 Task: Send an email with the signature Kendall Wright with the subject Feedback on a marketing campaign and the message I would appreciate it if you could provide me with an update on the status of the project. from softage.9@softage.net to softage.8@softage.net and move the email from Sent Items to the folder Research and development
Action: Mouse moved to (902, 66)
Screenshot: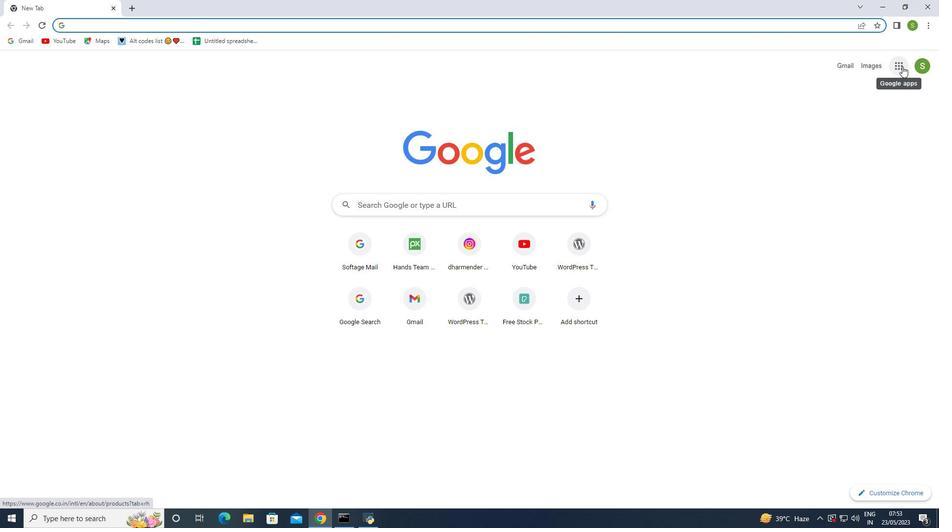
Action: Mouse pressed left at (902, 66)
Screenshot: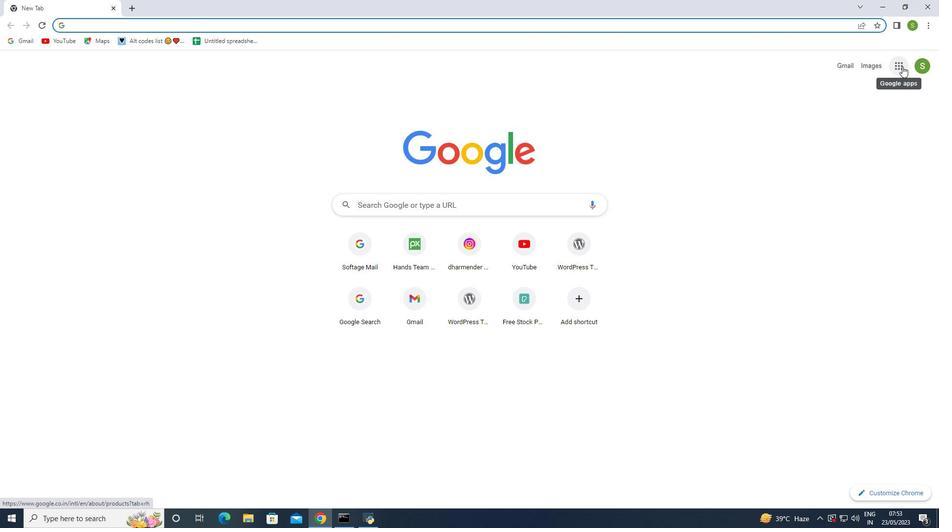 
Action: Mouse moved to (865, 110)
Screenshot: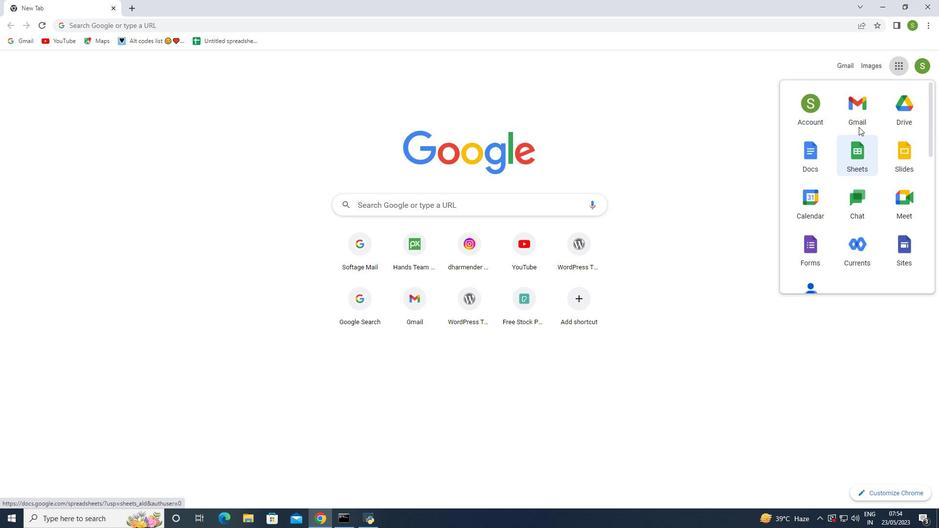 
Action: Mouse pressed left at (865, 110)
Screenshot: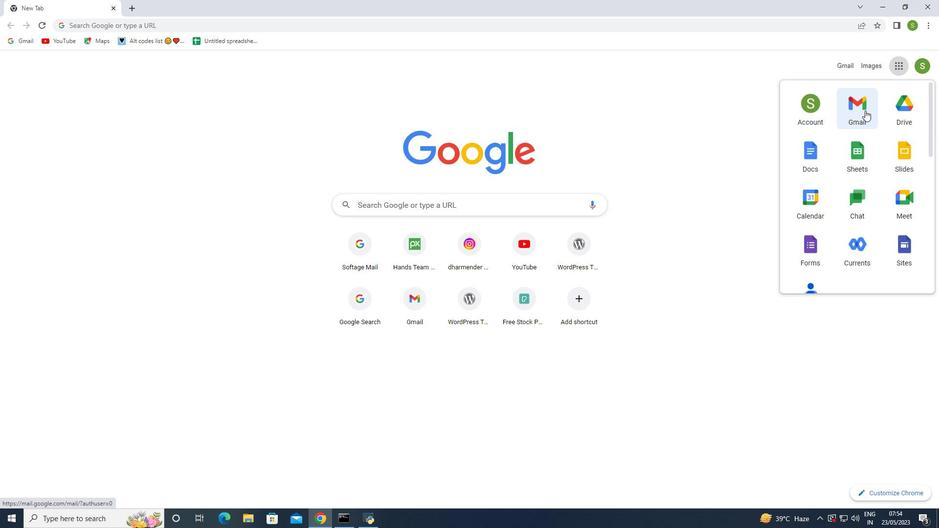 
Action: Mouse moved to (828, 71)
Screenshot: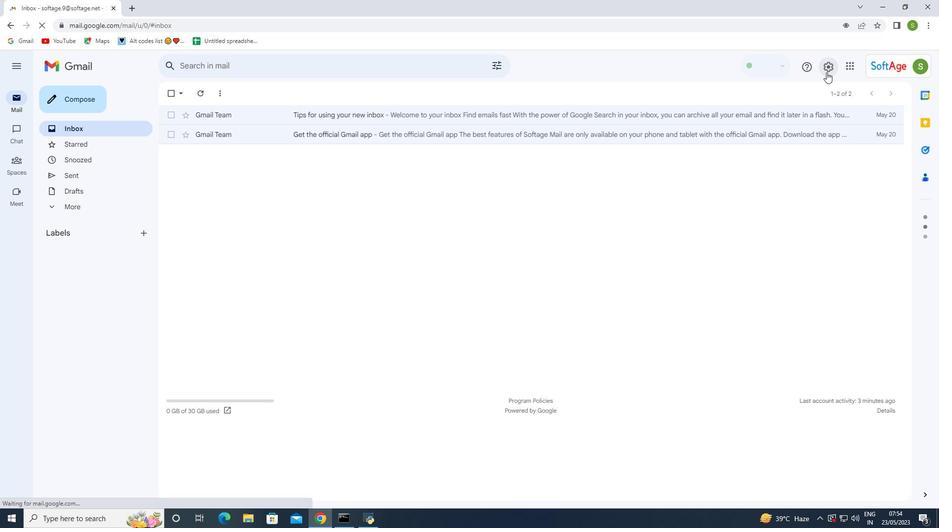 
Action: Mouse pressed left at (828, 71)
Screenshot: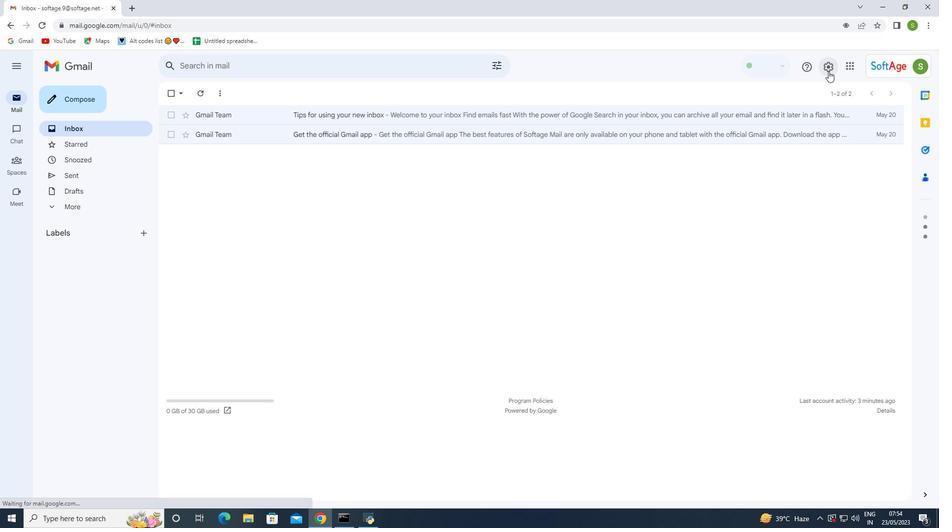 
Action: Mouse moved to (809, 117)
Screenshot: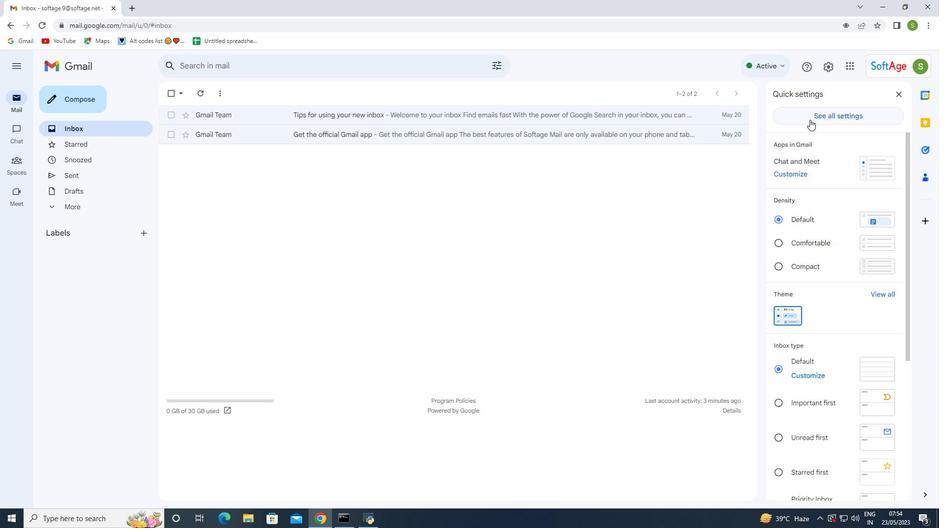 
Action: Mouse pressed left at (809, 117)
Screenshot: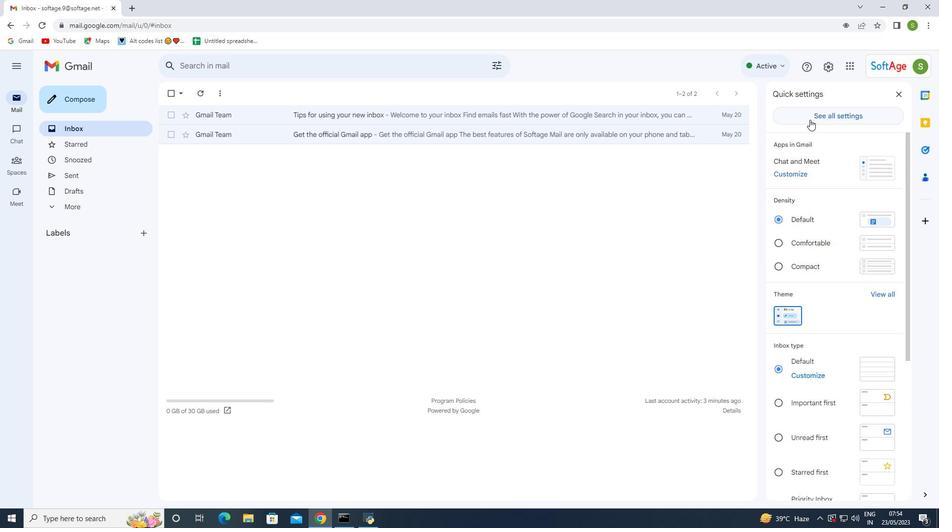 
Action: Mouse moved to (519, 264)
Screenshot: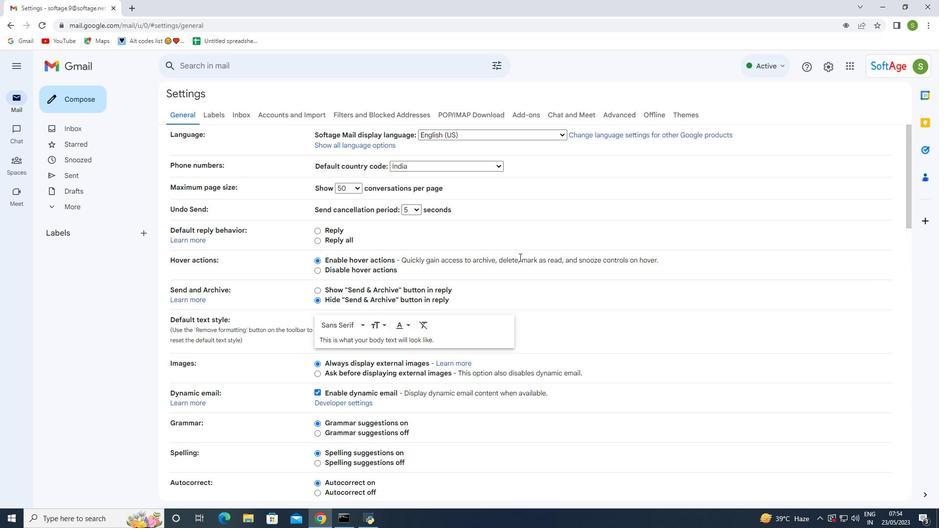 
Action: Mouse scrolled (519, 263) with delta (0, 0)
Screenshot: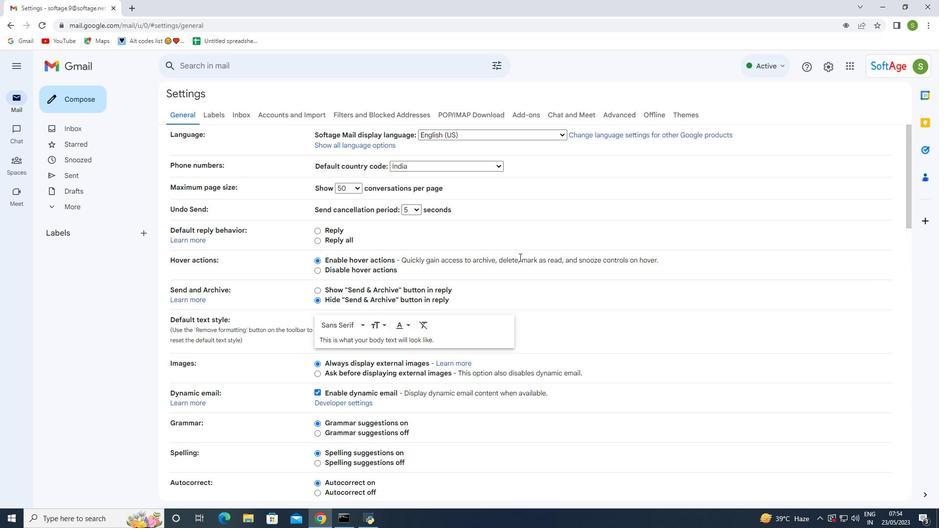 
Action: Mouse moved to (519, 270)
Screenshot: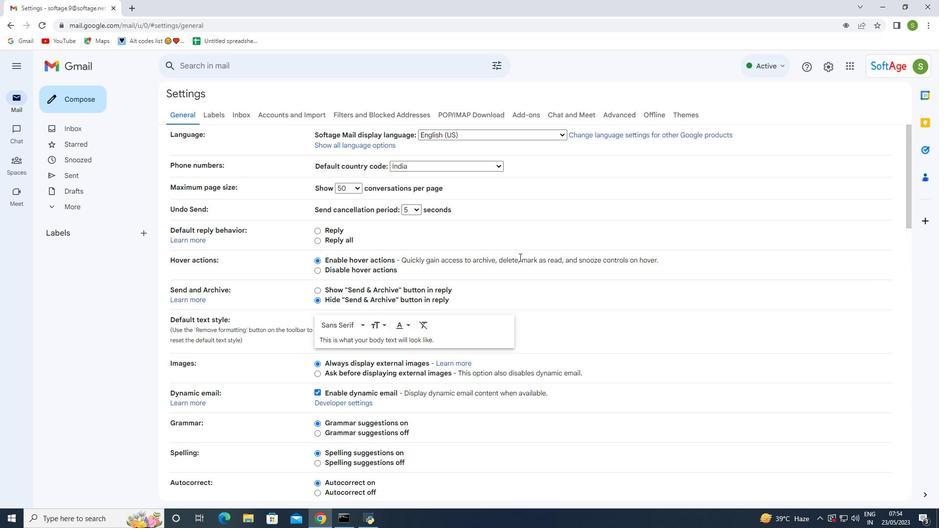 
Action: Mouse scrolled (519, 269) with delta (0, 0)
Screenshot: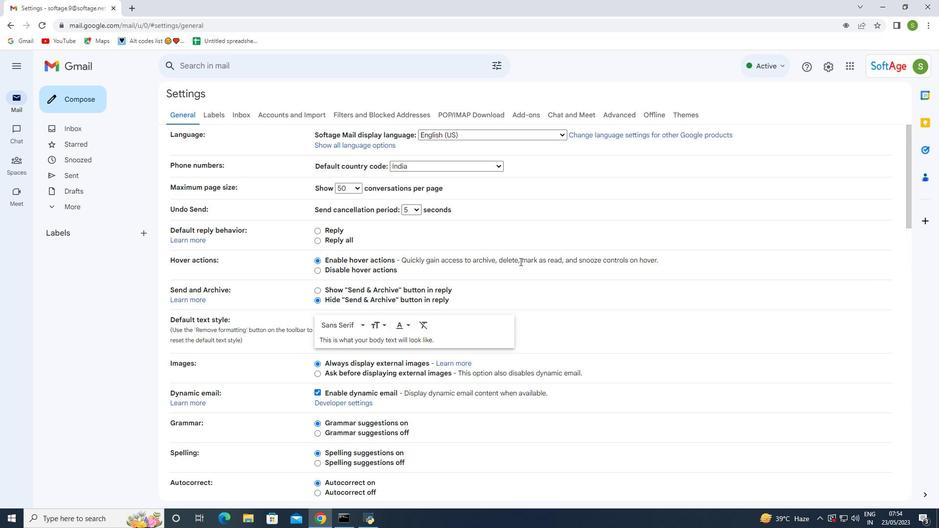 
Action: Mouse moved to (518, 274)
Screenshot: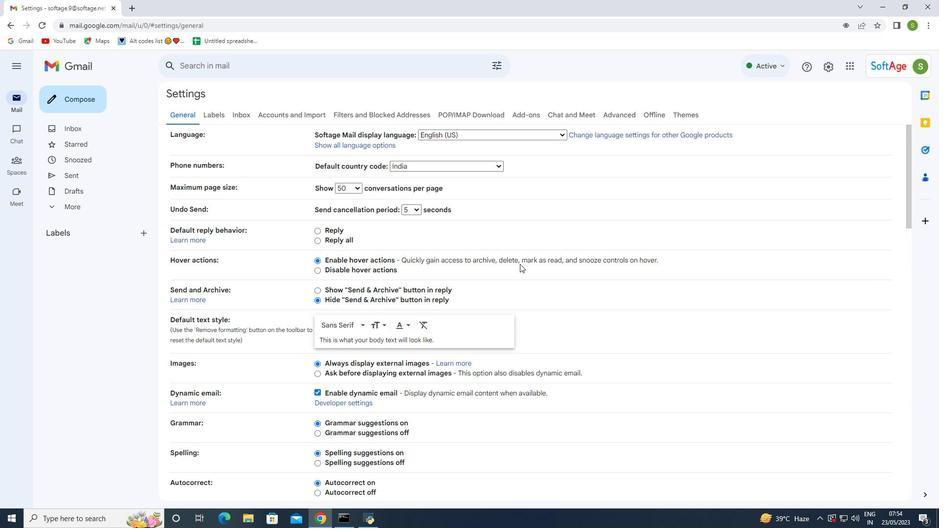 
Action: Mouse scrolled (518, 274) with delta (0, 0)
Screenshot: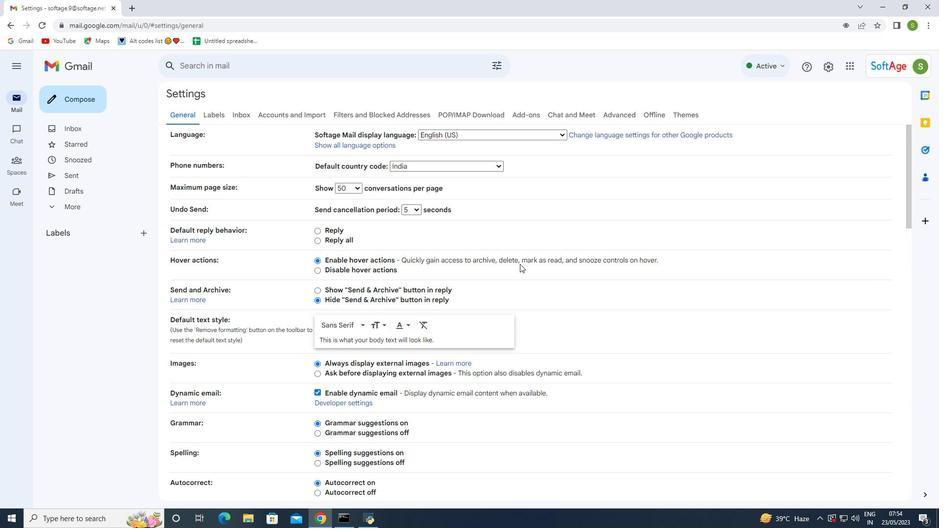 
Action: Mouse moved to (516, 278)
Screenshot: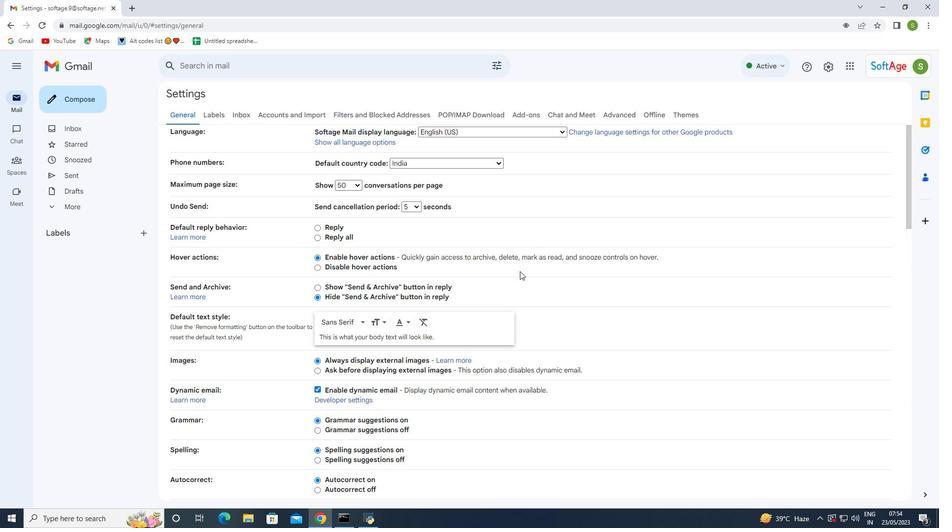 
Action: Mouse scrolled (516, 277) with delta (0, 0)
Screenshot: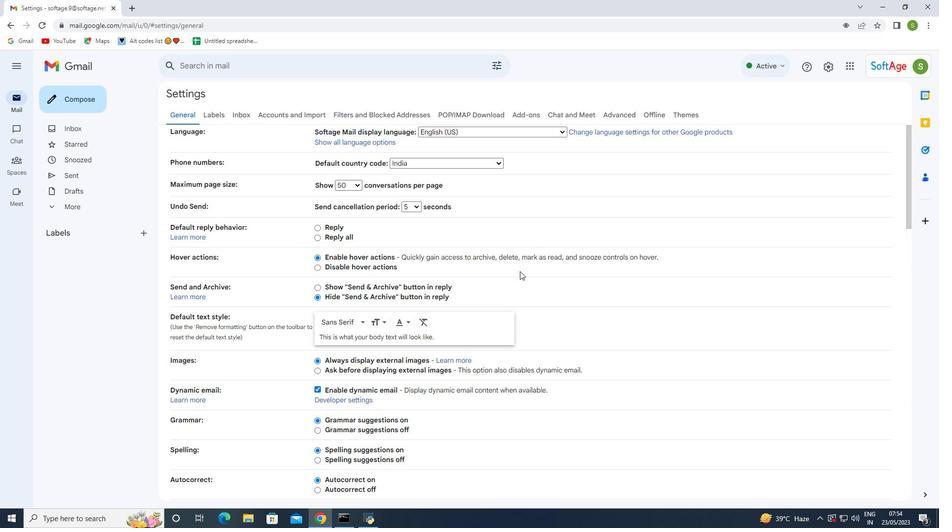 
Action: Mouse moved to (511, 287)
Screenshot: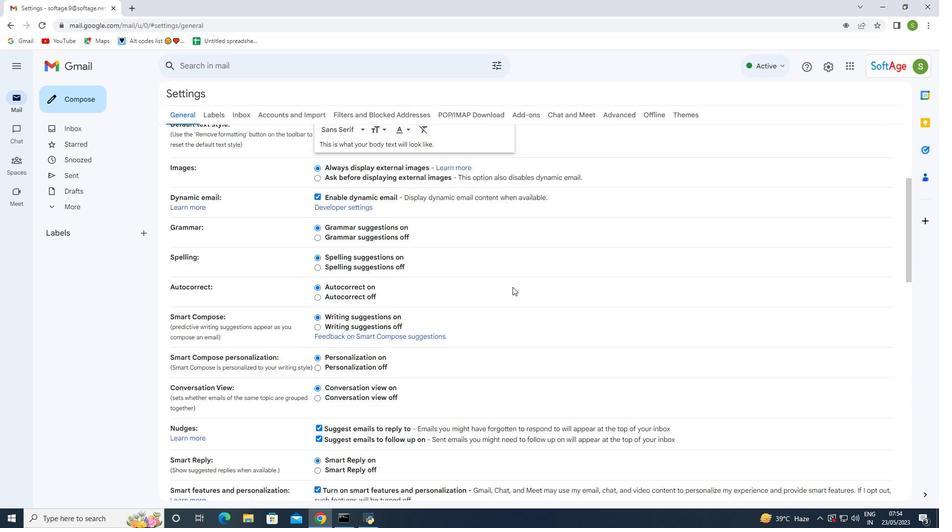 
Action: Mouse scrolled (511, 286) with delta (0, 0)
Screenshot: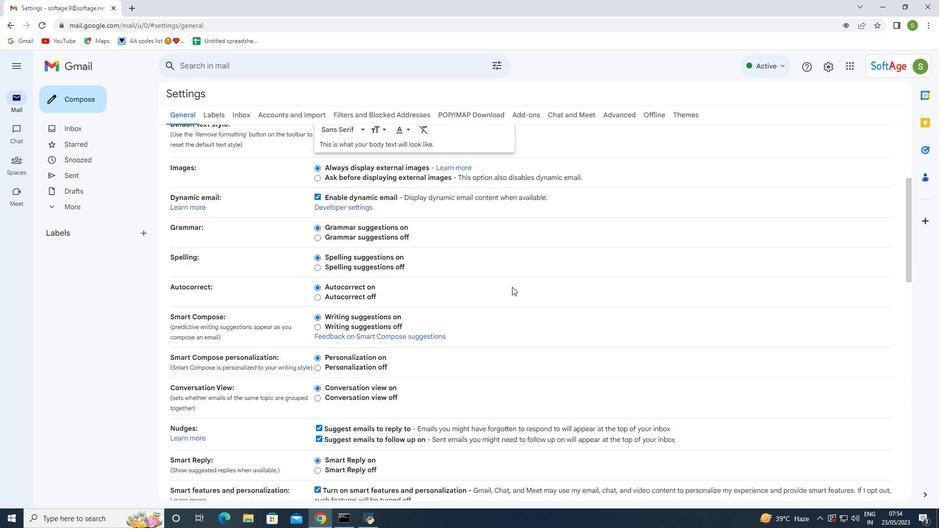 
Action: Mouse moved to (511, 287)
Screenshot: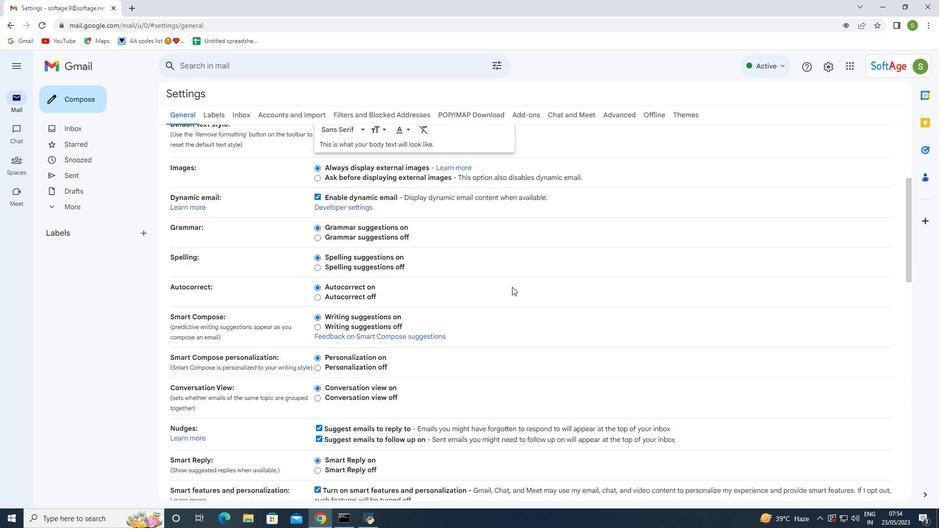 
Action: Mouse scrolled (511, 286) with delta (0, 0)
Screenshot: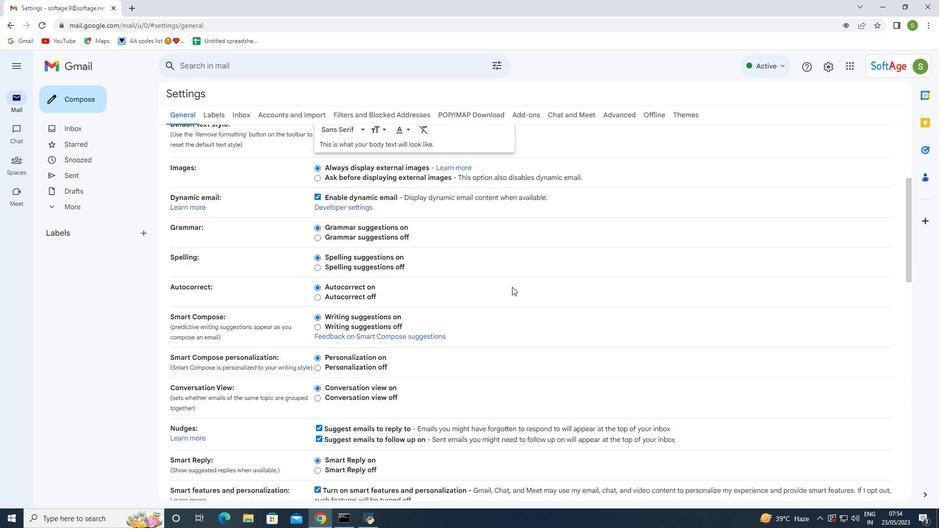 
Action: Mouse moved to (511, 287)
Screenshot: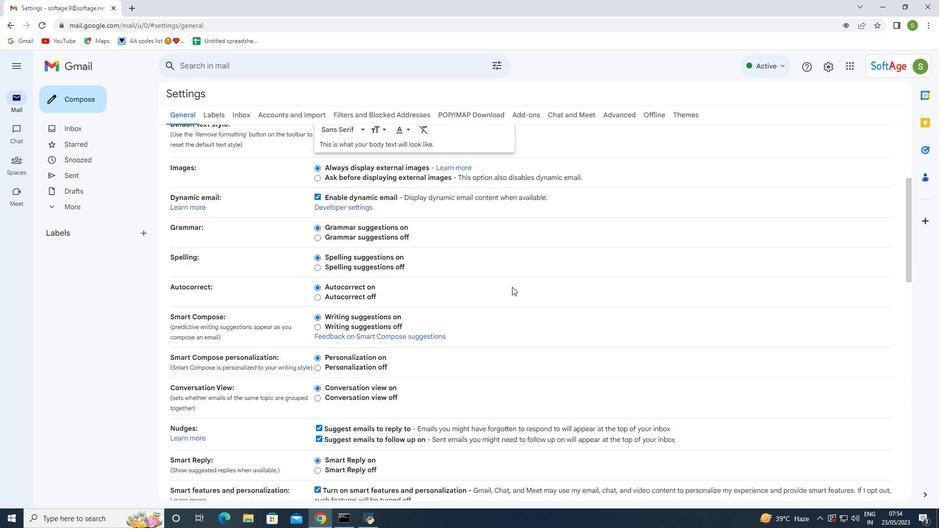 
Action: Mouse scrolled (511, 286) with delta (0, 0)
Screenshot: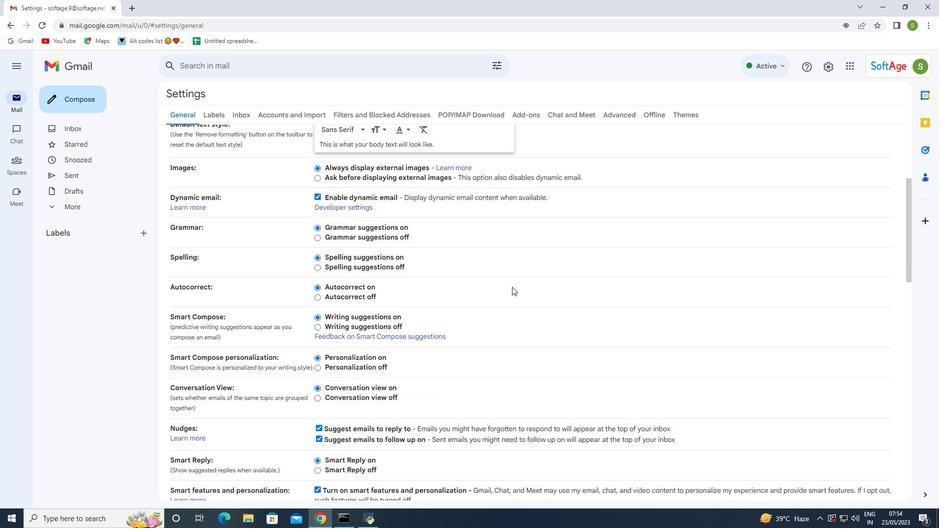 
Action: Mouse moved to (509, 288)
Screenshot: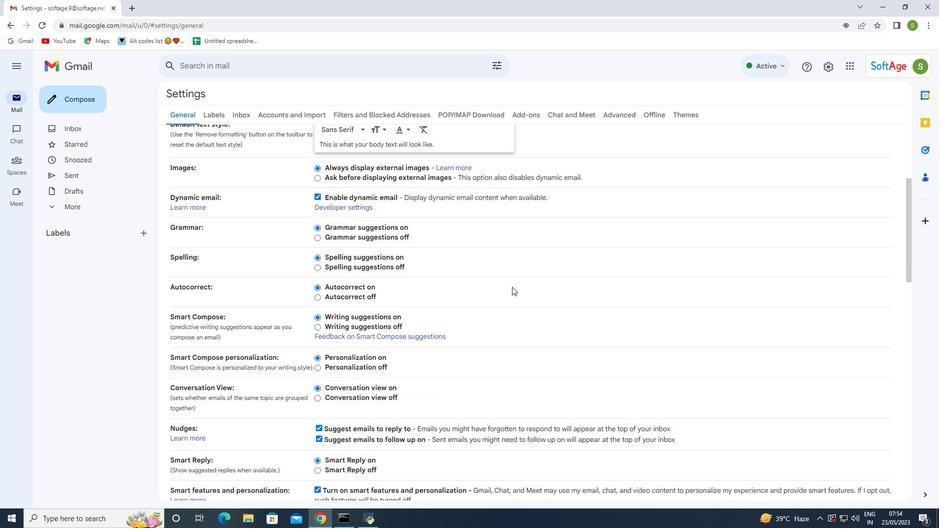 
Action: Mouse scrolled (509, 287) with delta (0, 0)
Screenshot: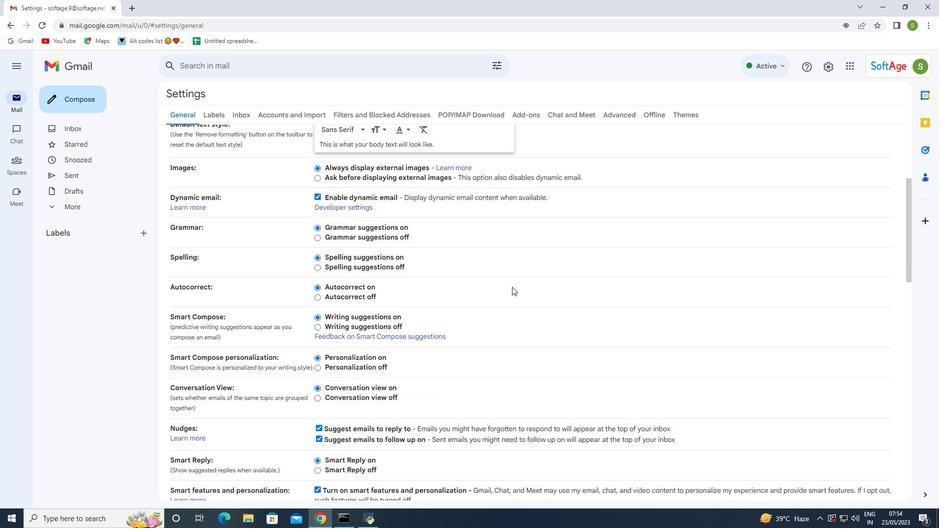 
Action: Mouse moved to (499, 290)
Screenshot: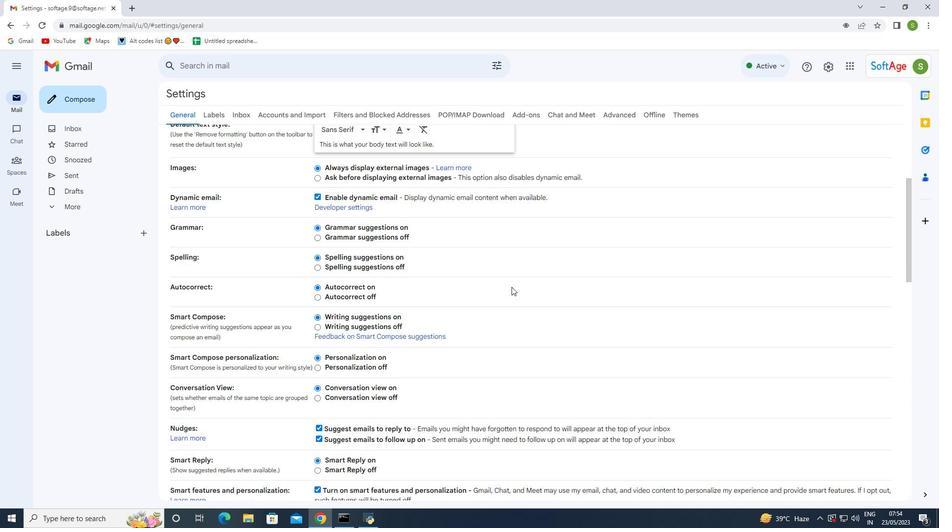 
Action: Mouse scrolled (499, 289) with delta (0, 0)
Screenshot: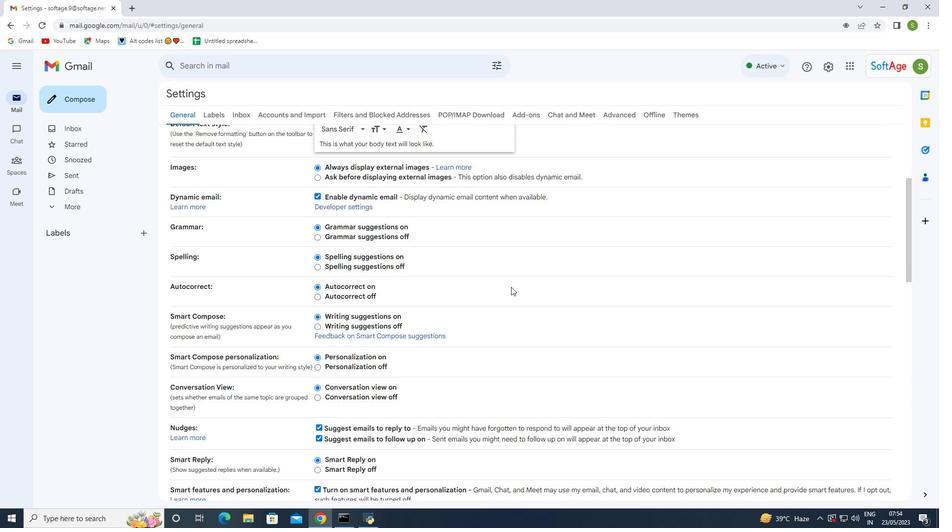 
Action: Mouse moved to (489, 290)
Screenshot: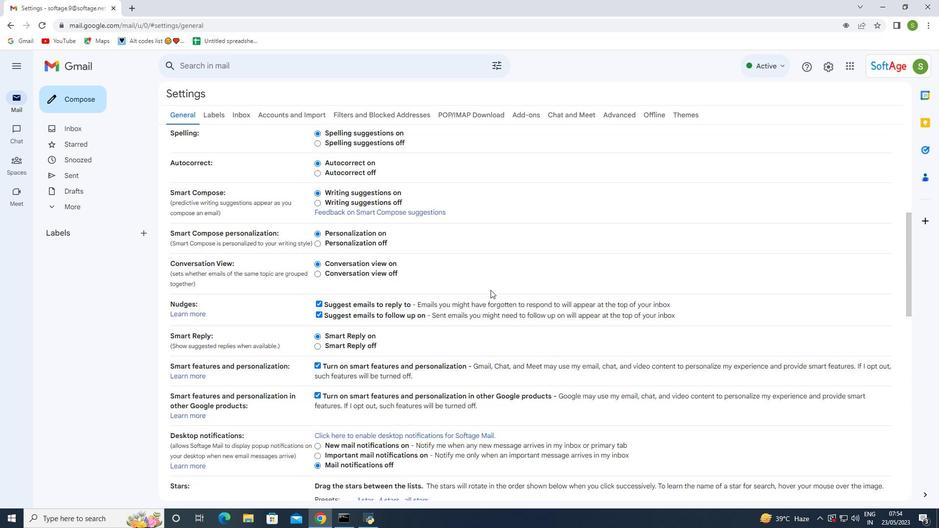 
Action: Mouse scrolled (489, 289) with delta (0, 0)
Screenshot: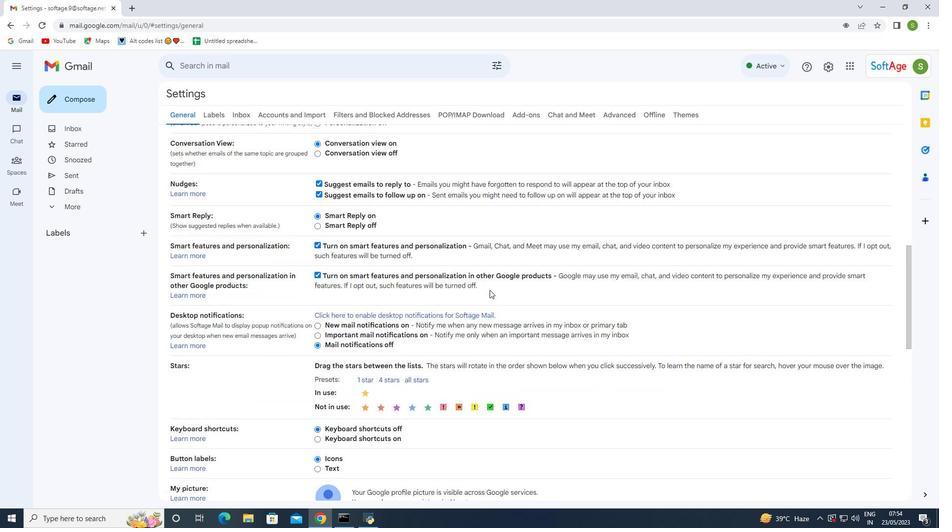 
Action: Mouse scrolled (489, 289) with delta (0, 0)
Screenshot: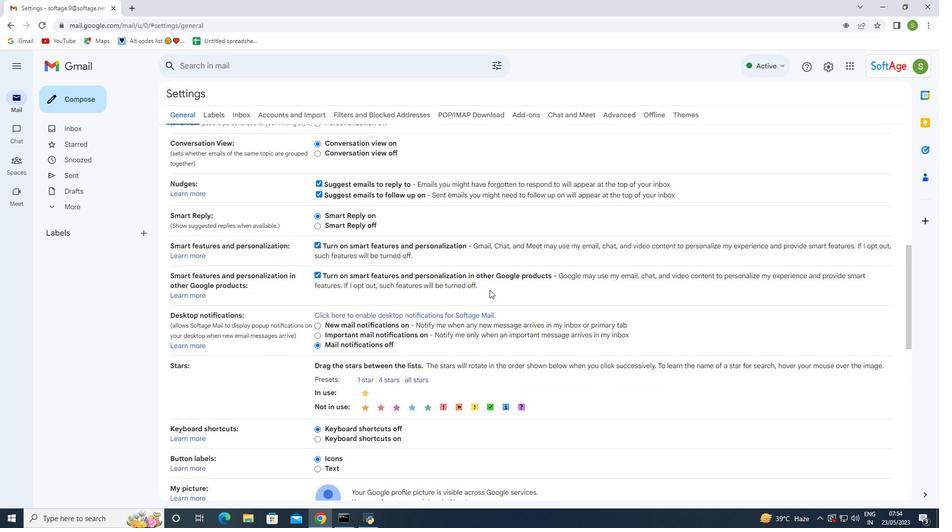 
Action: Mouse scrolled (489, 289) with delta (0, 0)
Screenshot: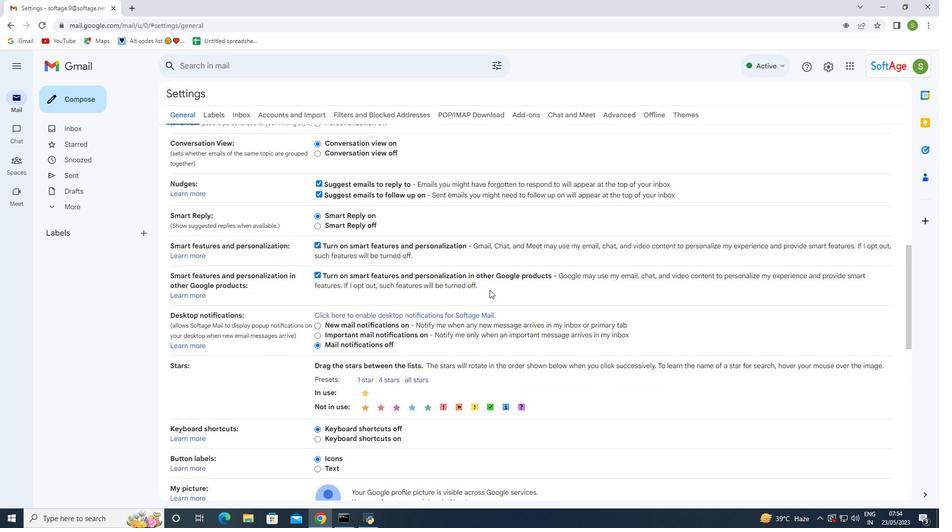 
Action: Mouse scrolled (489, 289) with delta (0, 0)
Screenshot: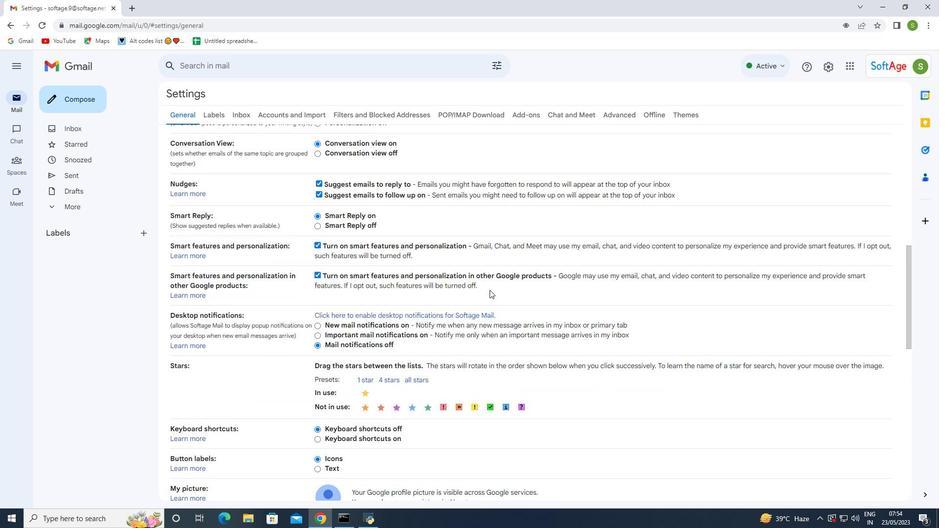 
Action: Mouse scrolled (489, 289) with delta (0, 0)
Screenshot: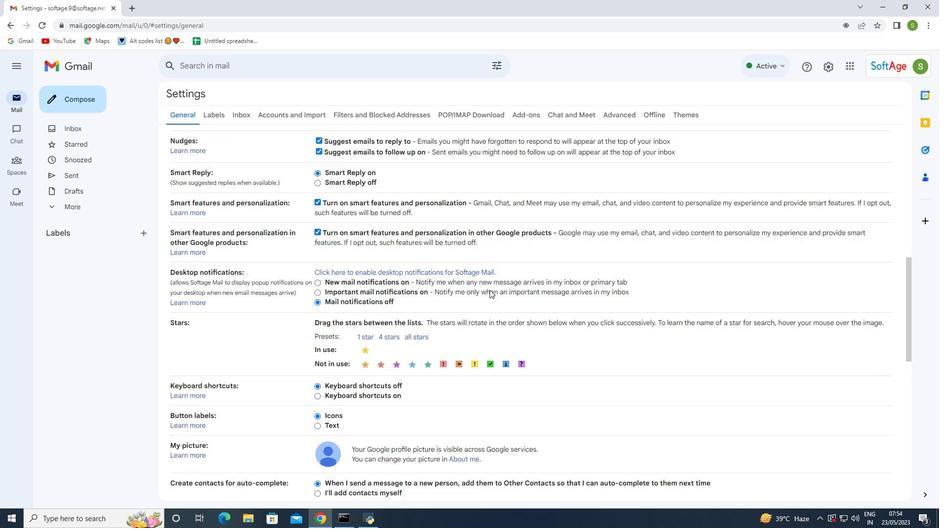 
Action: Mouse moved to (357, 403)
Screenshot: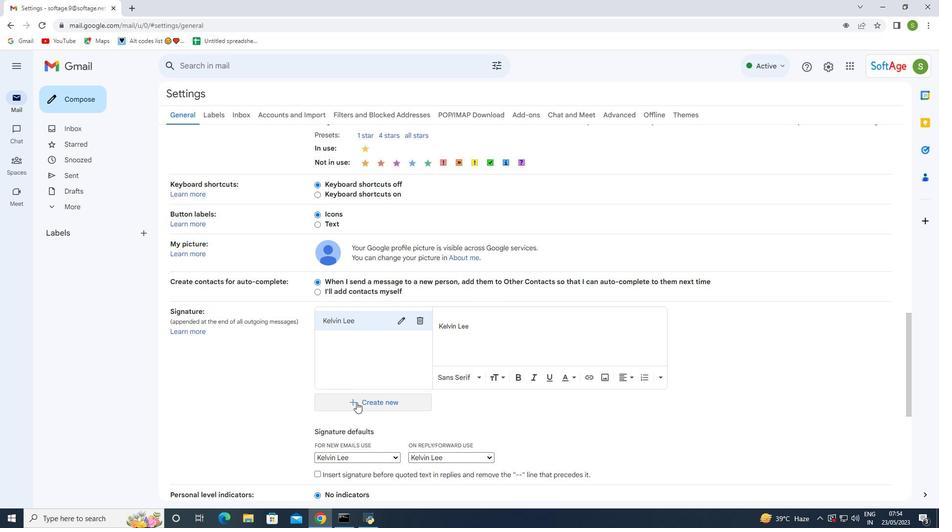 
Action: Mouse pressed left at (357, 403)
Screenshot: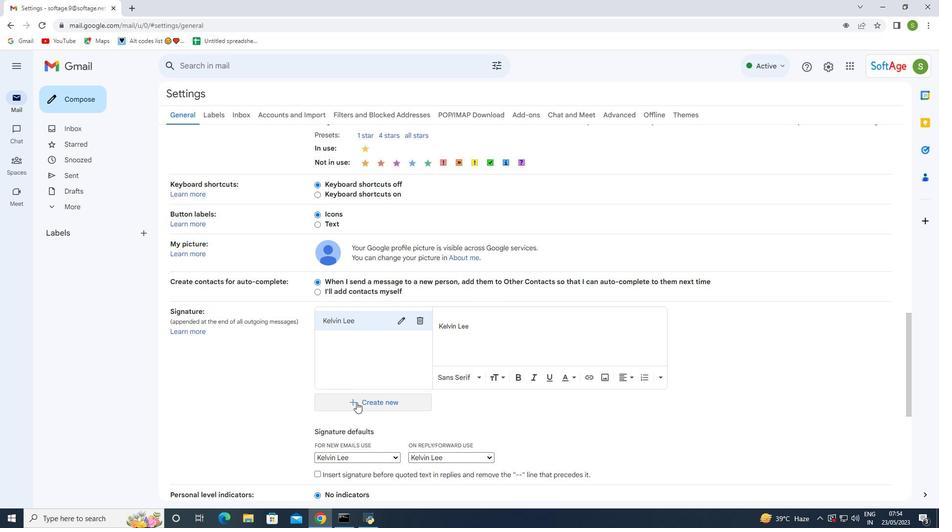 
Action: Mouse moved to (448, 272)
Screenshot: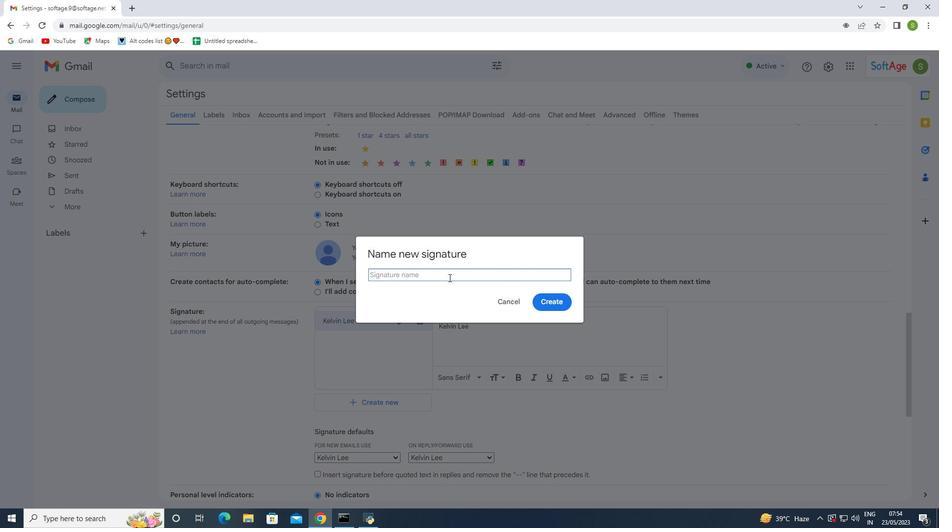 
Action: Mouse pressed left at (448, 272)
Screenshot: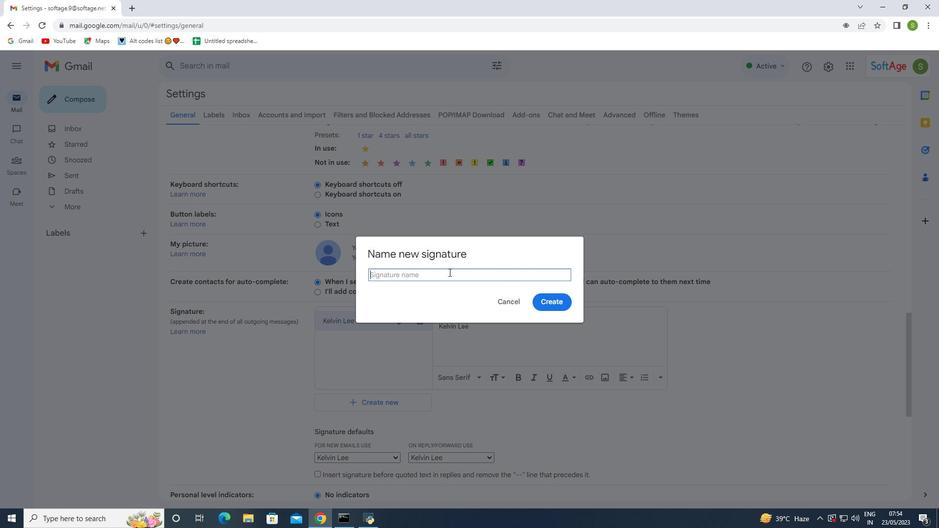 
Action: Key pressed <Key.shift><Key.shift>Kendall<Key.space><Key.shift>Wright
Screenshot: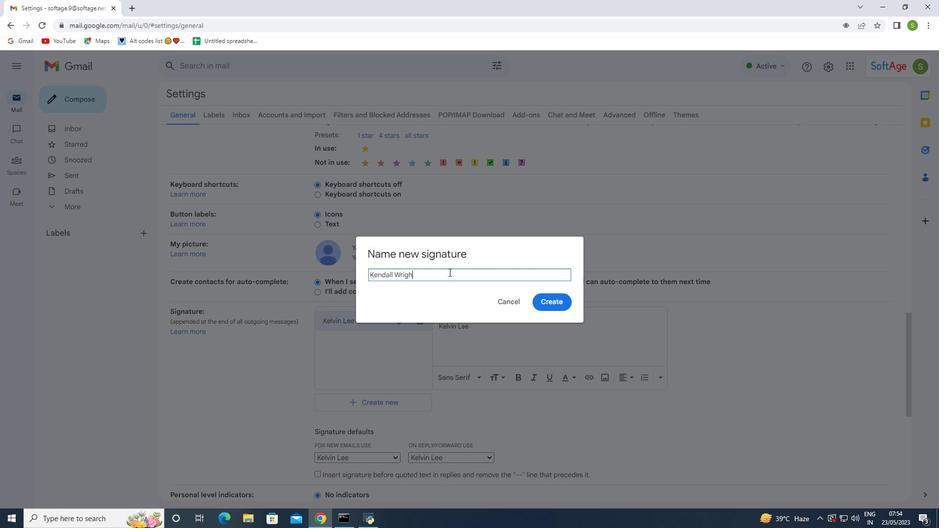 
Action: Mouse moved to (542, 299)
Screenshot: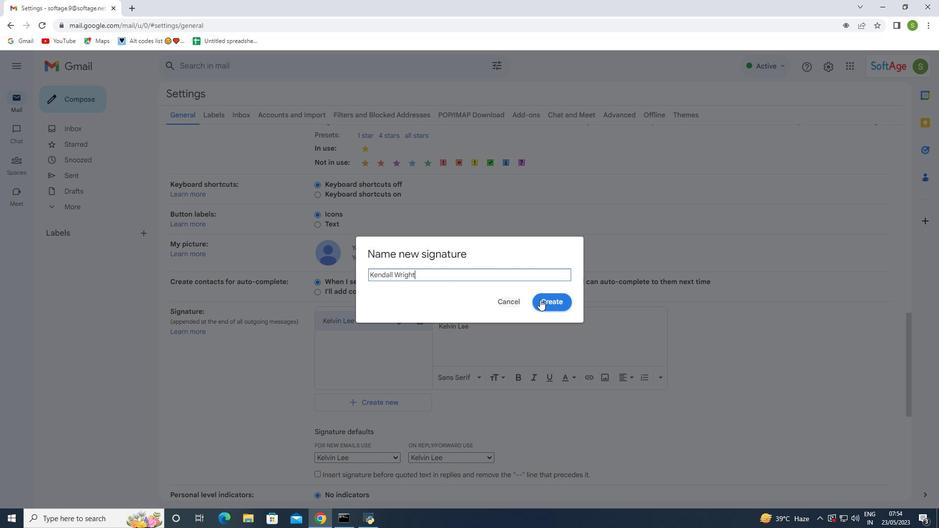 
Action: Mouse pressed left at (542, 299)
Screenshot: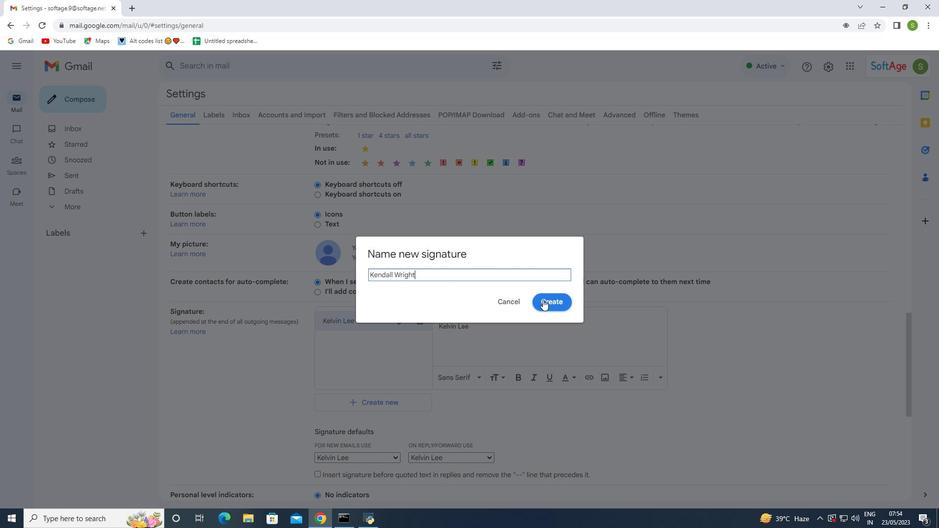 
Action: Mouse moved to (470, 320)
Screenshot: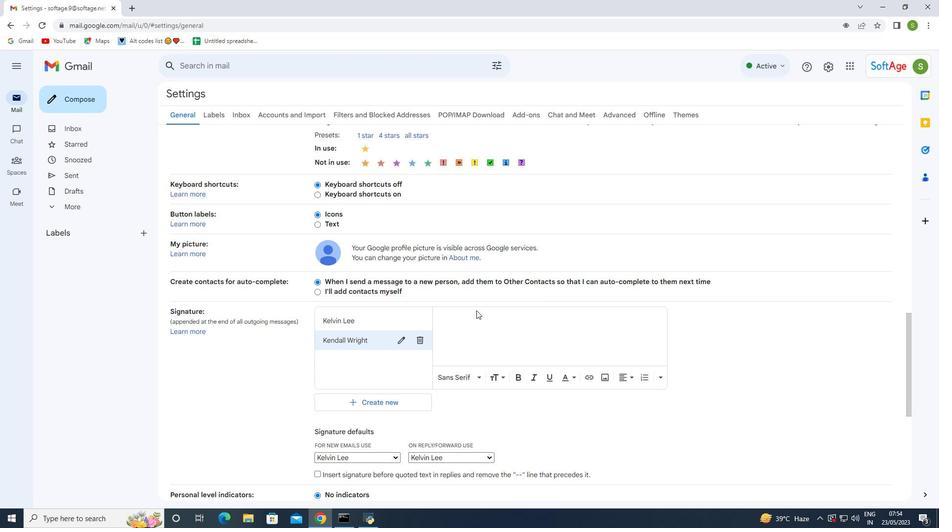 
Action: Mouse scrolled (470, 319) with delta (0, 0)
Screenshot: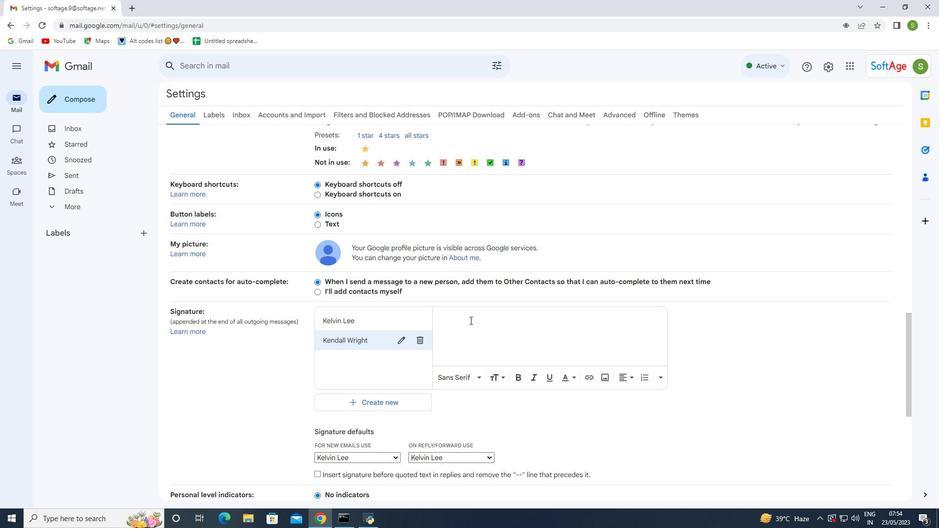 
Action: Mouse scrolled (470, 319) with delta (0, 0)
Screenshot: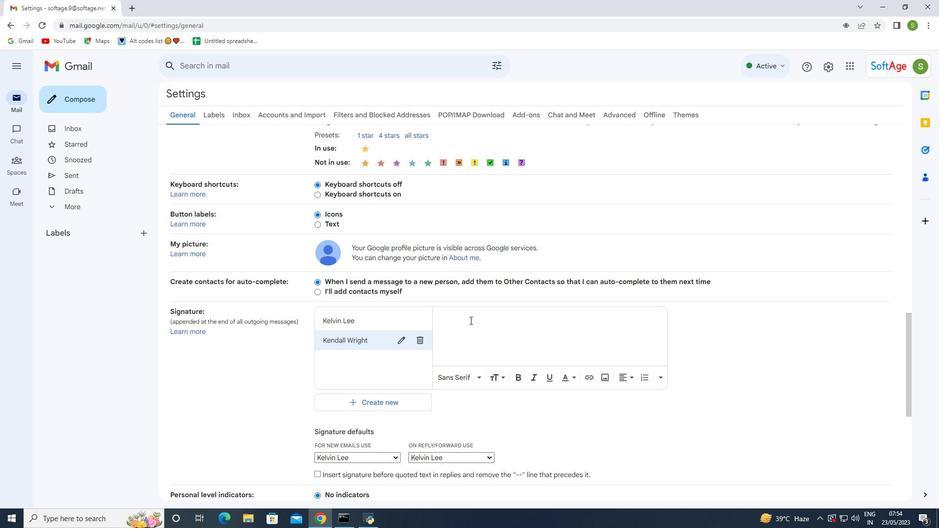 
Action: Mouse scrolled (470, 319) with delta (0, 0)
Screenshot: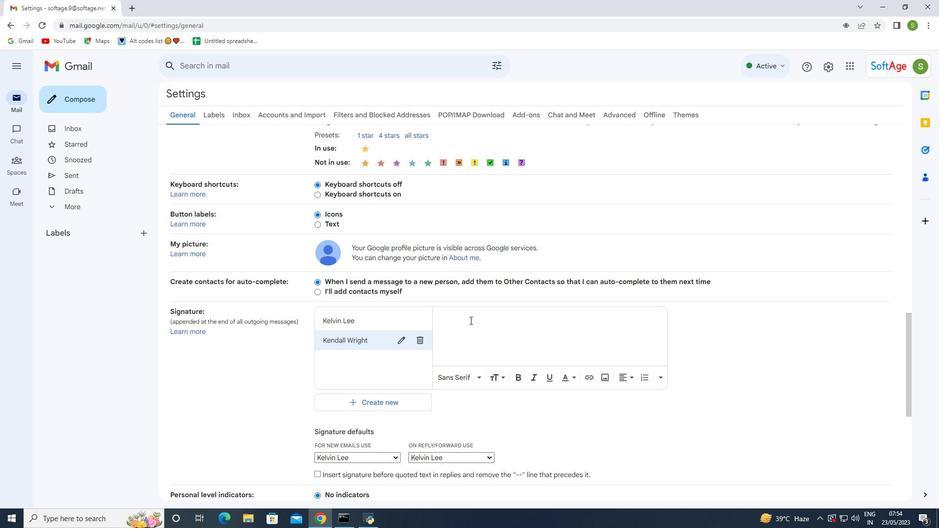 
Action: Mouse moved to (459, 184)
Screenshot: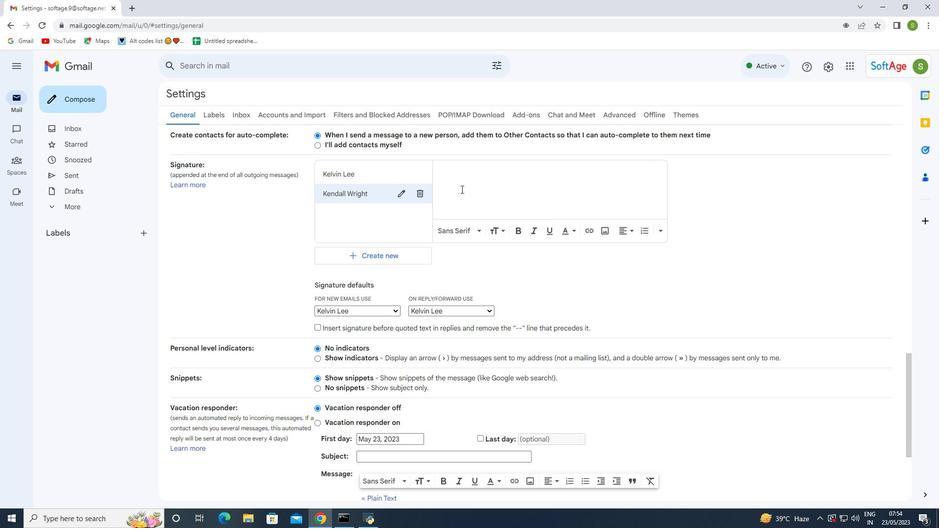 
Action: Mouse pressed left at (459, 184)
Screenshot: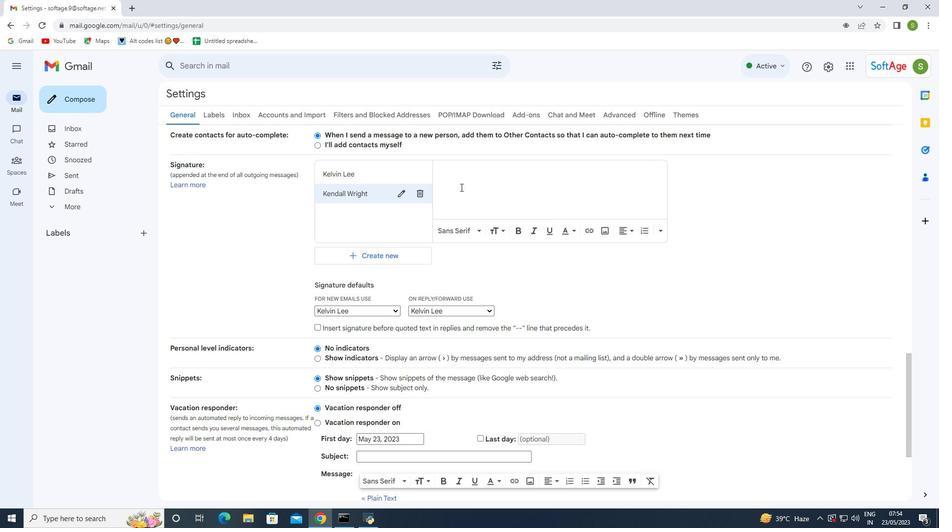 
Action: Key pressed <Key.enter><Key.shift>Kendall<Key.space><Key.shift>Wright
Screenshot: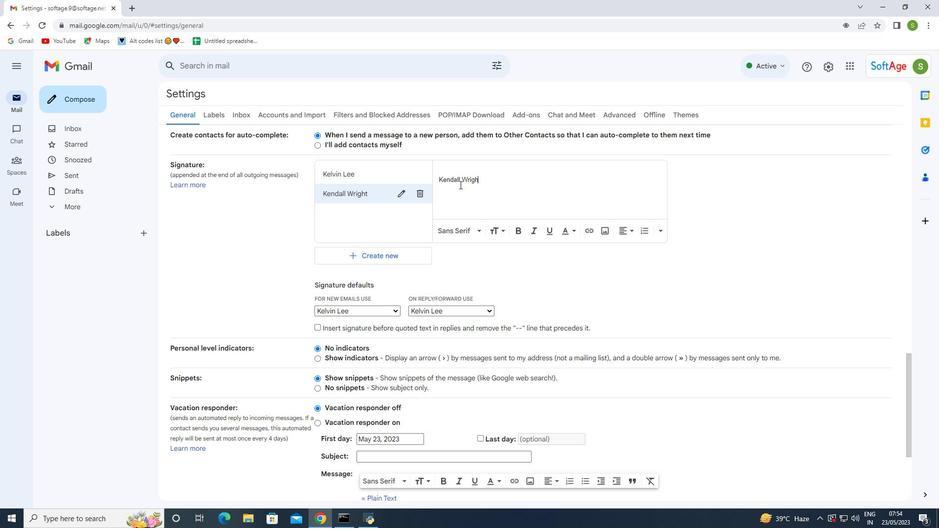 
Action: Mouse moved to (475, 307)
Screenshot: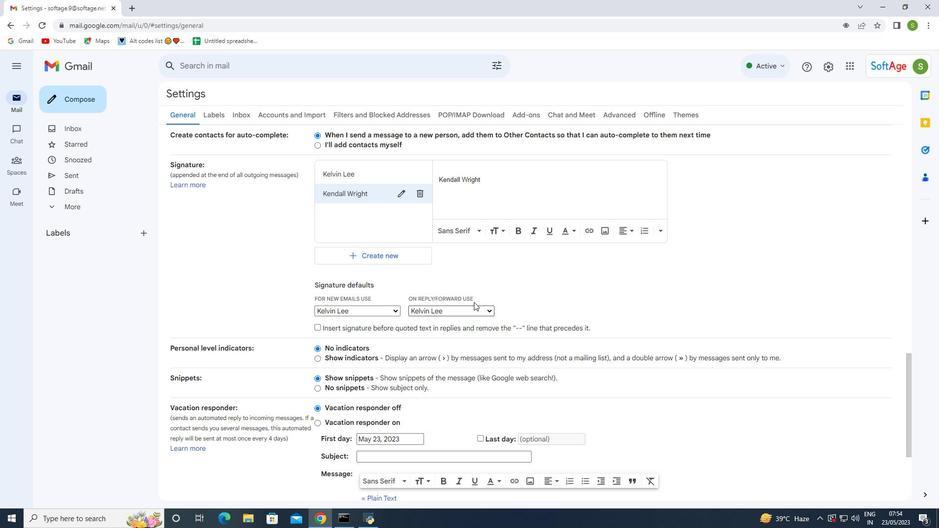 
Action: Mouse pressed left at (475, 307)
Screenshot: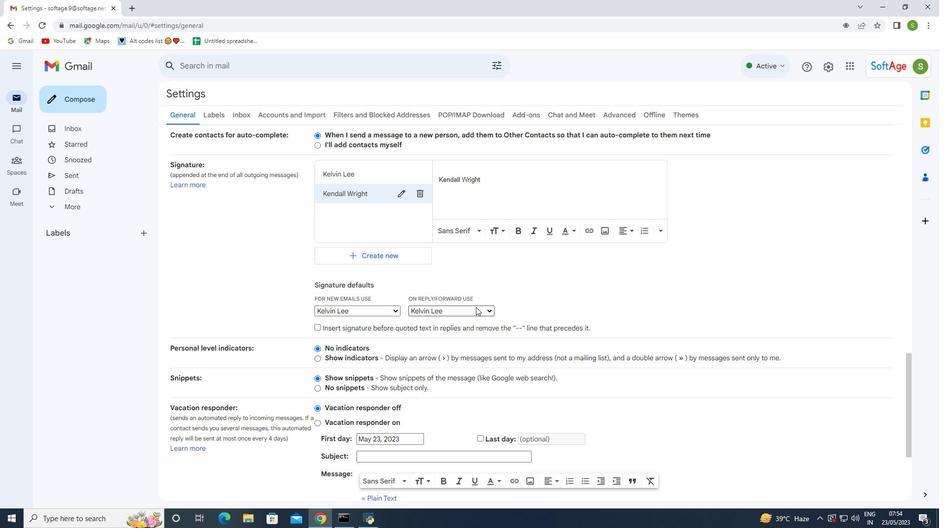 
Action: Mouse moved to (471, 335)
Screenshot: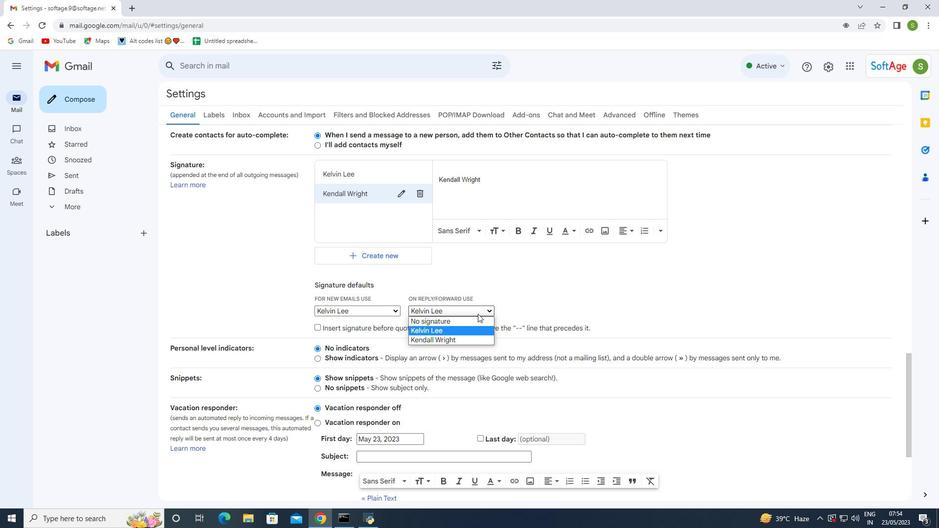
Action: Mouse pressed left at (471, 335)
Screenshot: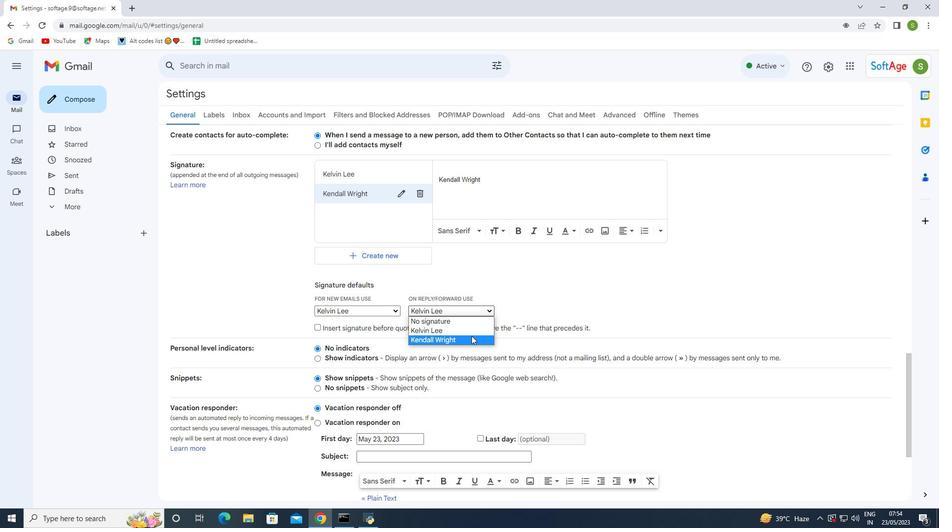
Action: Mouse moved to (386, 310)
Screenshot: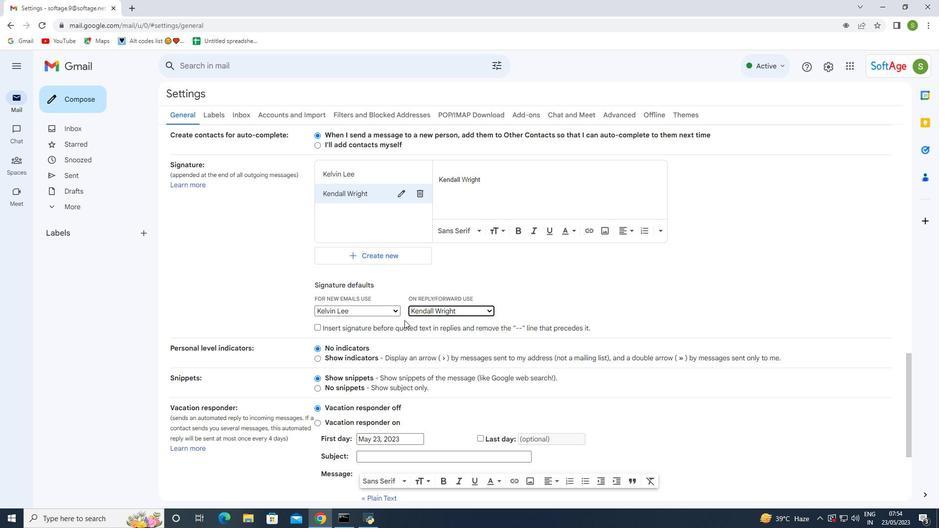 
Action: Mouse pressed left at (386, 310)
Screenshot: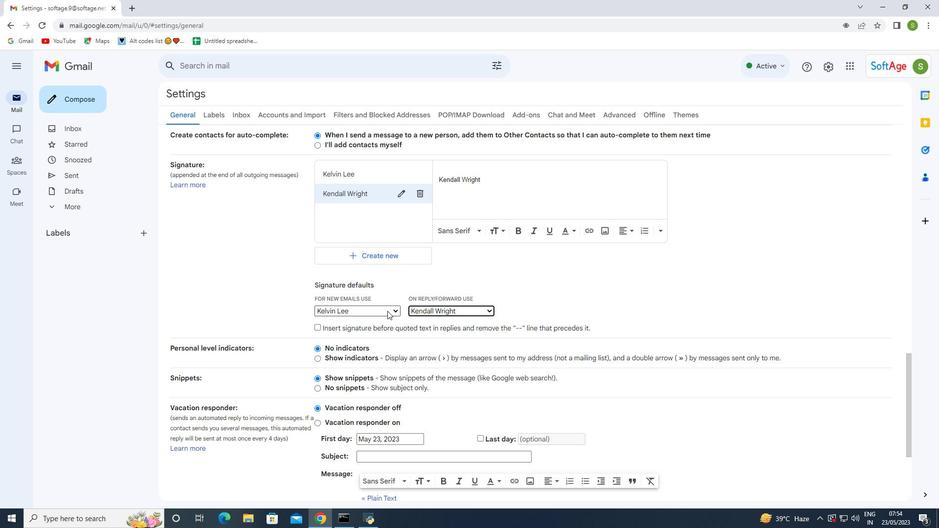 
Action: Mouse moved to (381, 336)
Screenshot: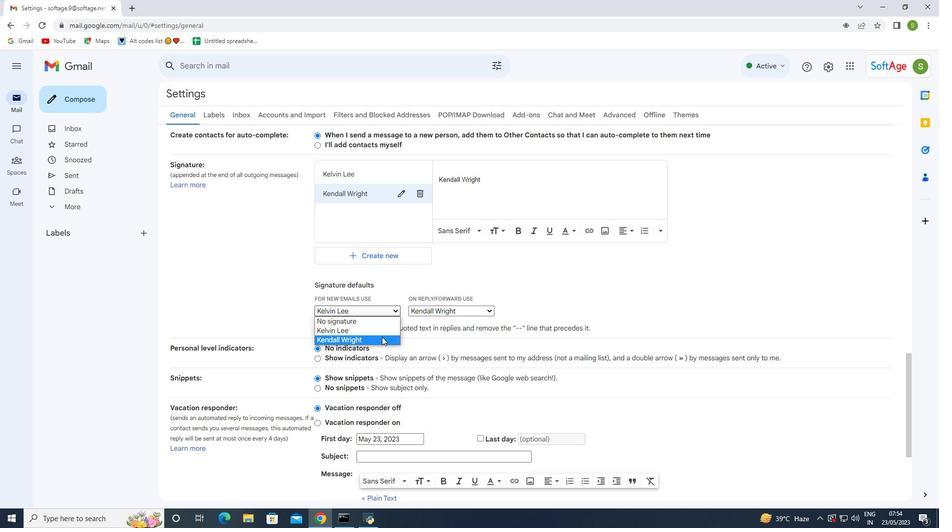 
Action: Mouse pressed left at (381, 336)
Screenshot: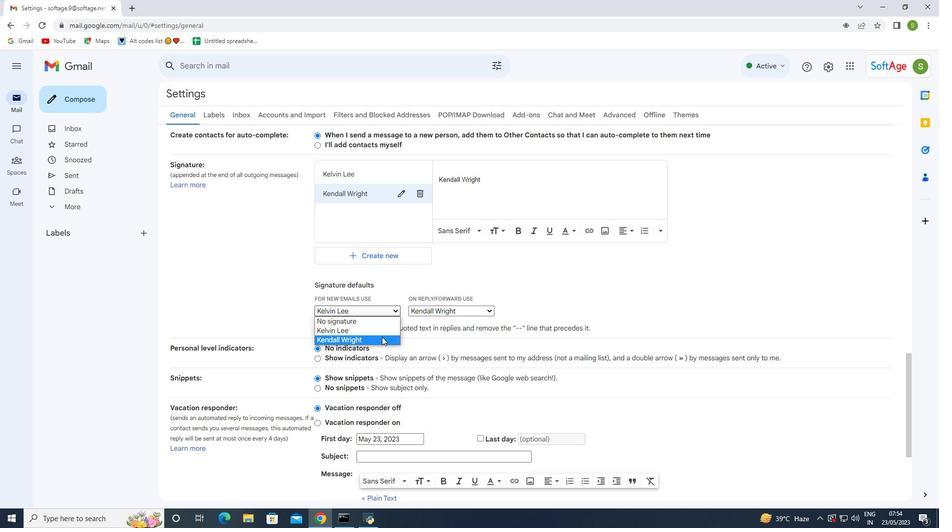 
Action: Mouse moved to (424, 252)
Screenshot: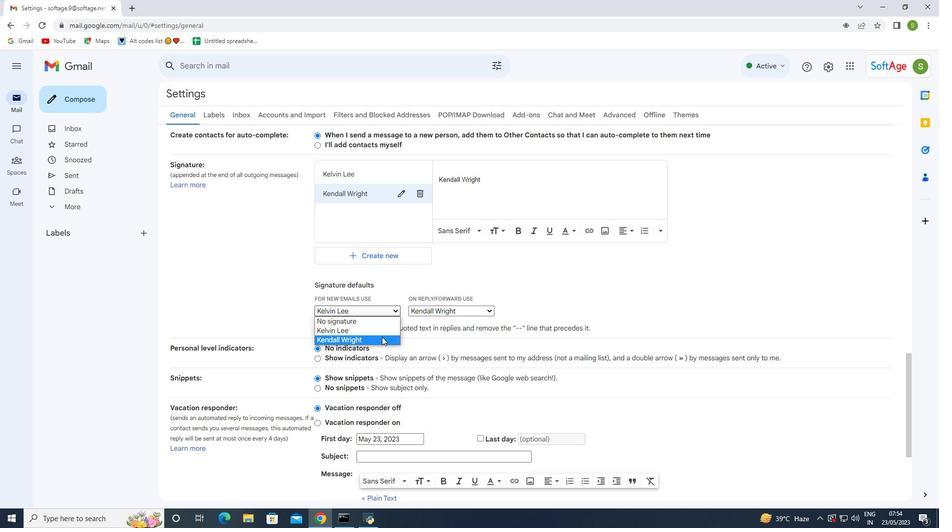
Action: Mouse scrolled (424, 252) with delta (0, 0)
Screenshot: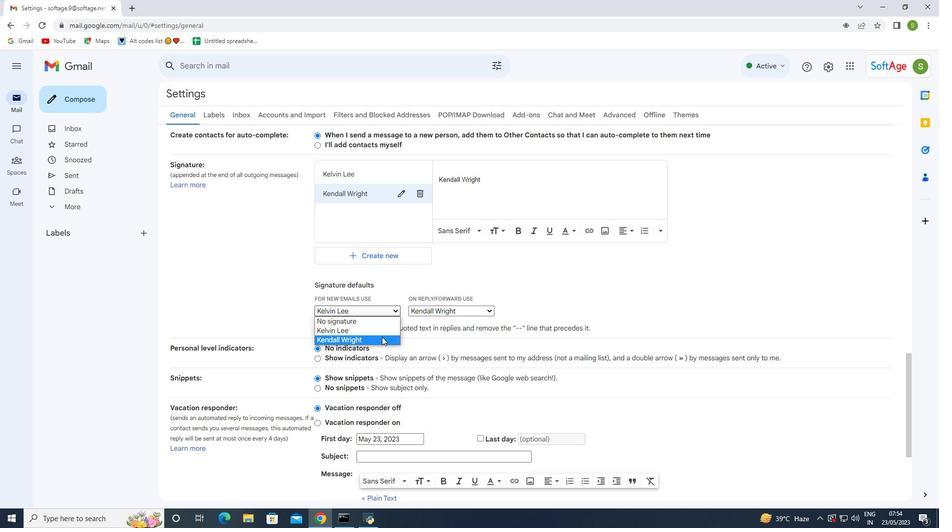 
Action: Mouse scrolled (424, 252) with delta (0, 0)
Screenshot: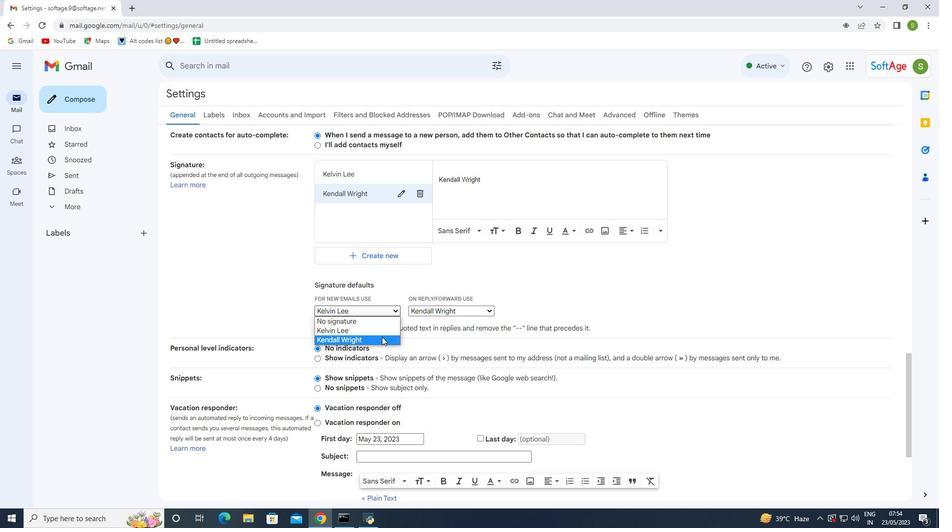 
Action: Mouse scrolled (424, 252) with delta (0, 0)
Screenshot: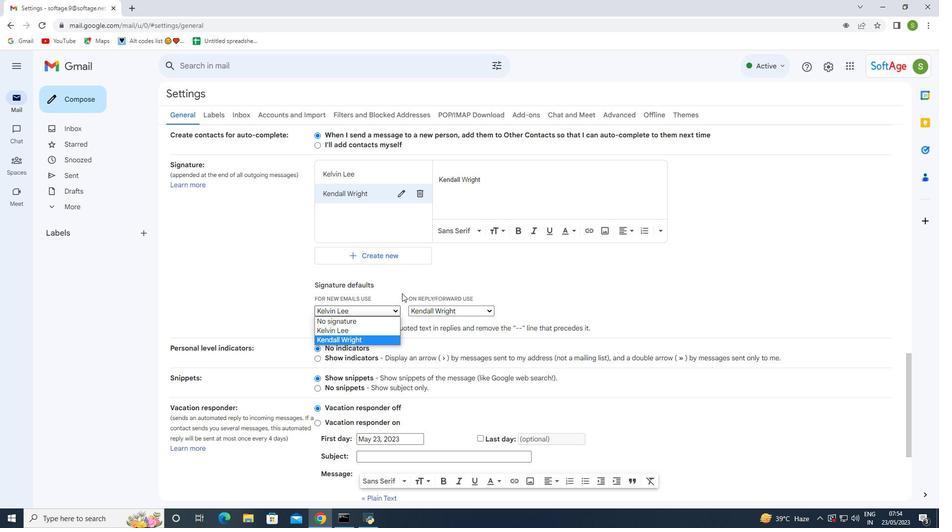 
Action: Mouse scrolled (424, 252) with delta (0, 0)
Screenshot: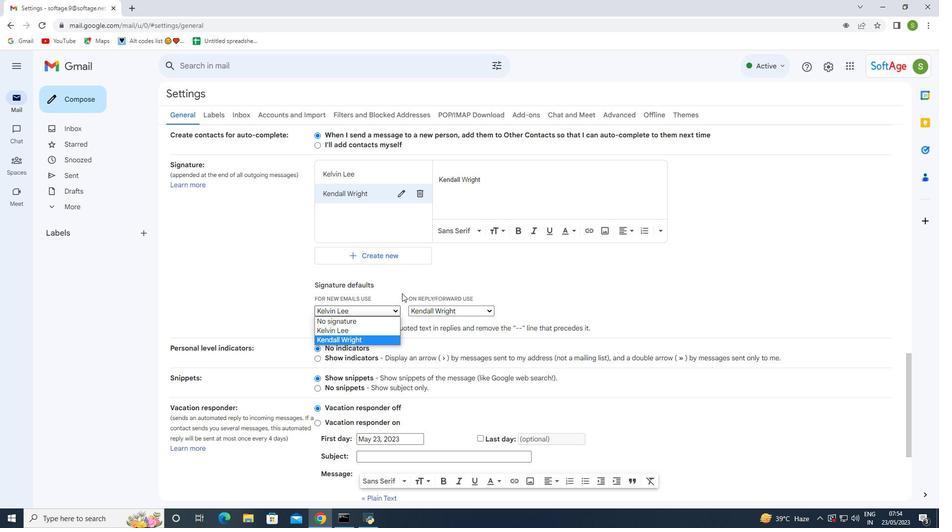
Action: Mouse moved to (419, 240)
Screenshot: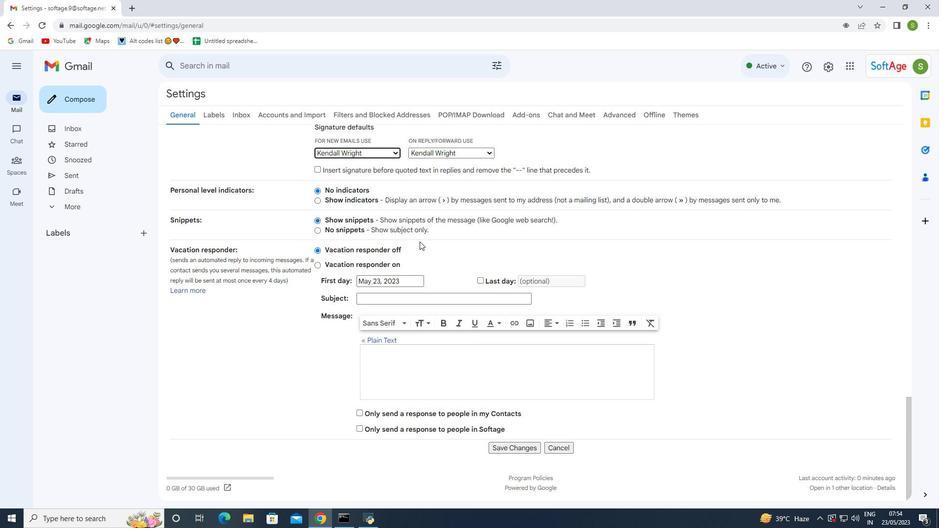 
Action: Mouse scrolled (419, 239) with delta (0, 0)
Screenshot: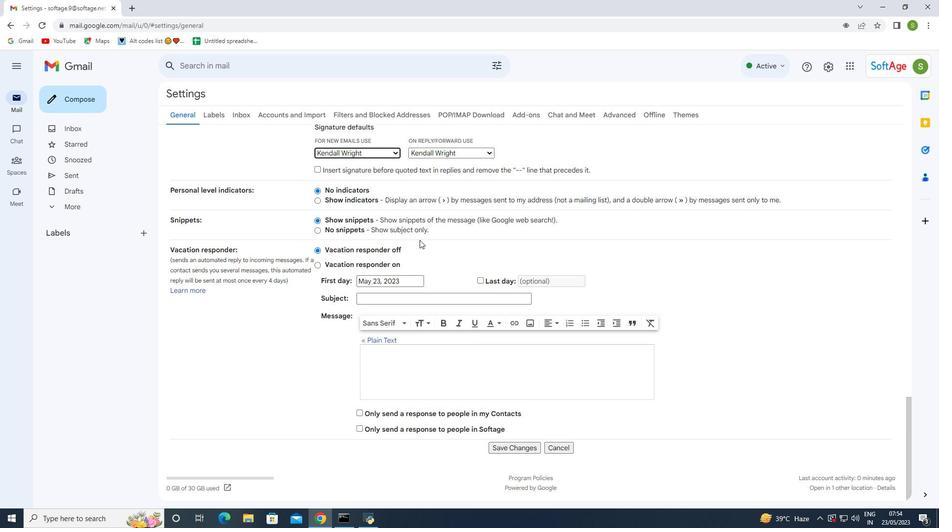
Action: Mouse scrolled (419, 239) with delta (0, 0)
Screenshot: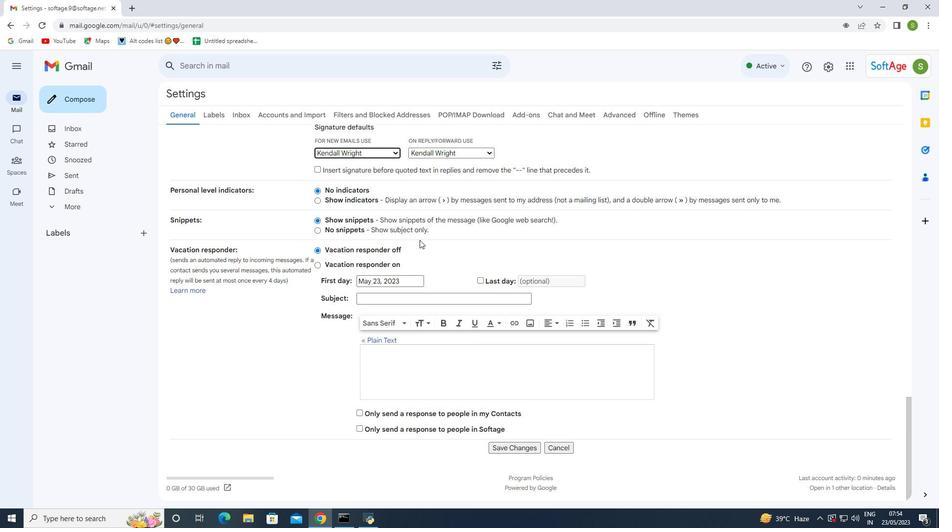 
Action: Mouse moved to (417, 240)
Screenshot: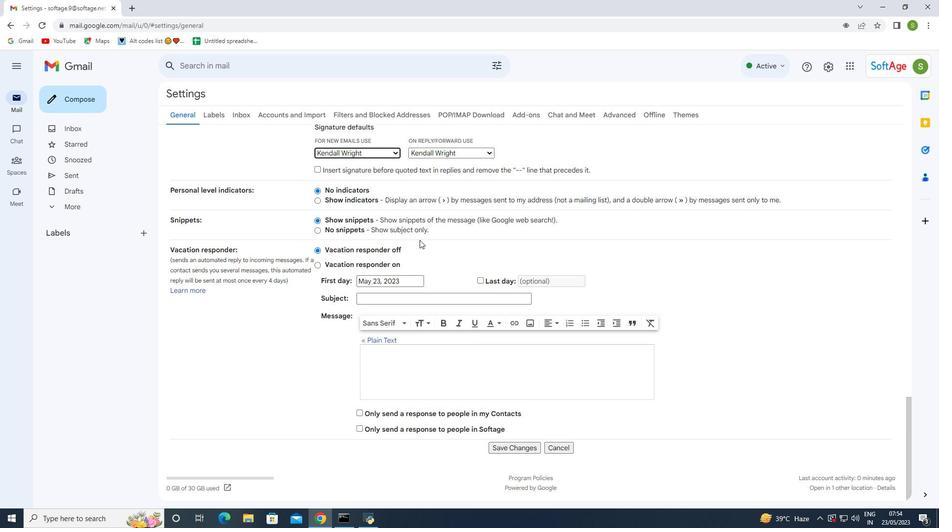
Action: Mouse scrolled (417, 240) with delta (0, 0)
Screenshot: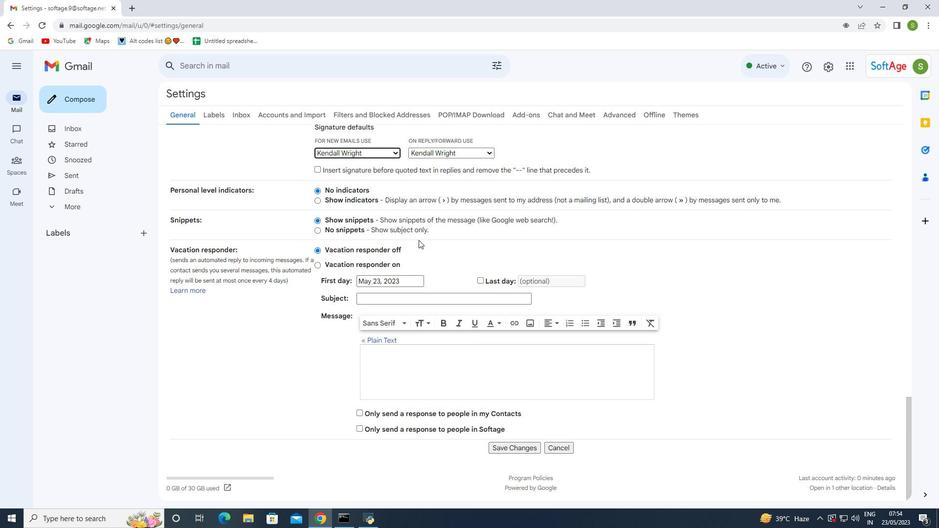 
Action: Mouse moved to (417, 241)
Screenshot: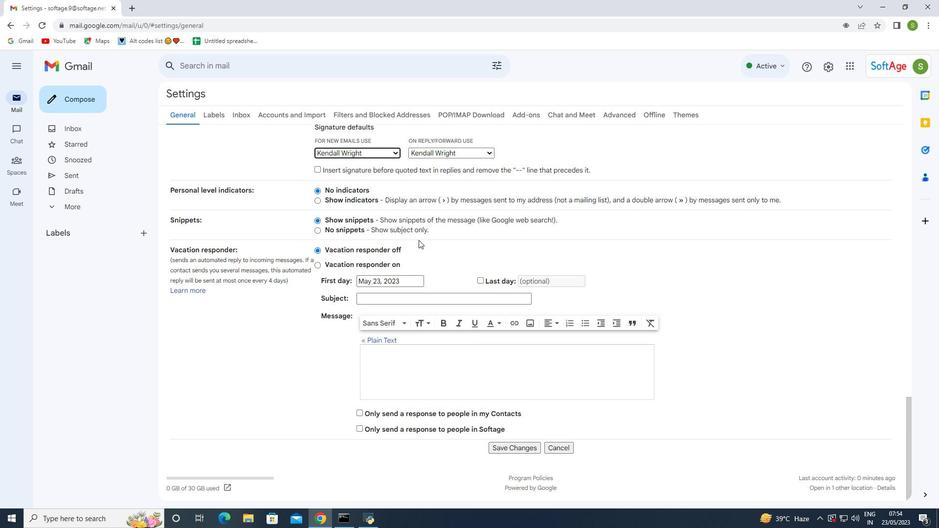 
Action: Mouse scrolled (417, 240) with delta (0, 0)
Screenshot: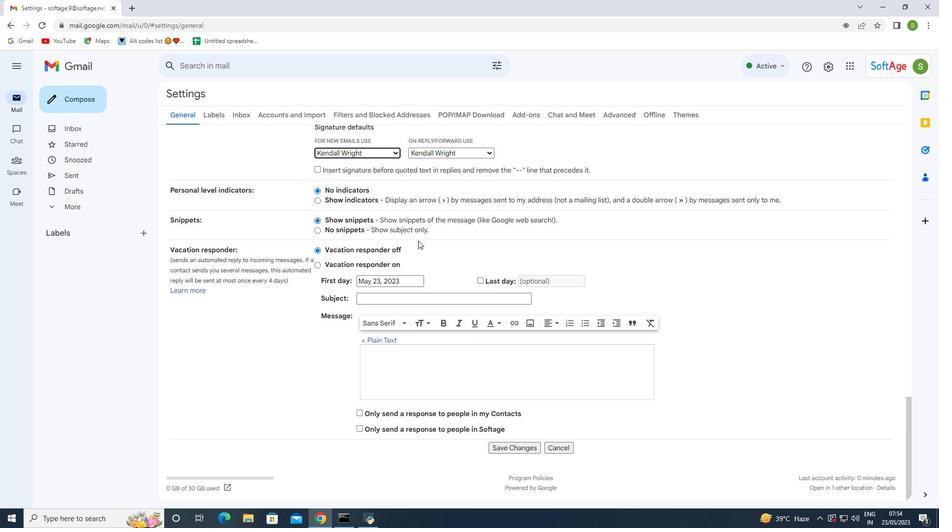 
Action: Mouse moved to (498, 450)
Screenshot: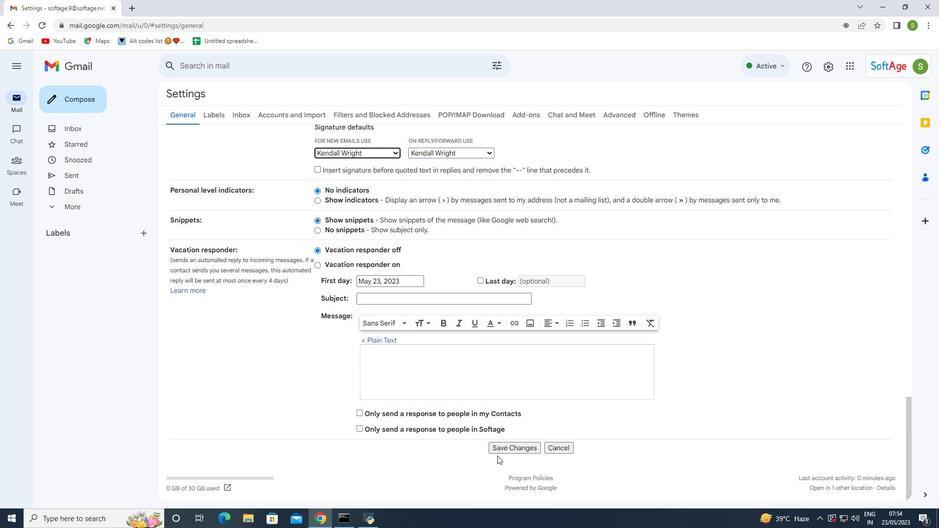 
Action: Mouse pressed left at (498, 450)
Screenshot: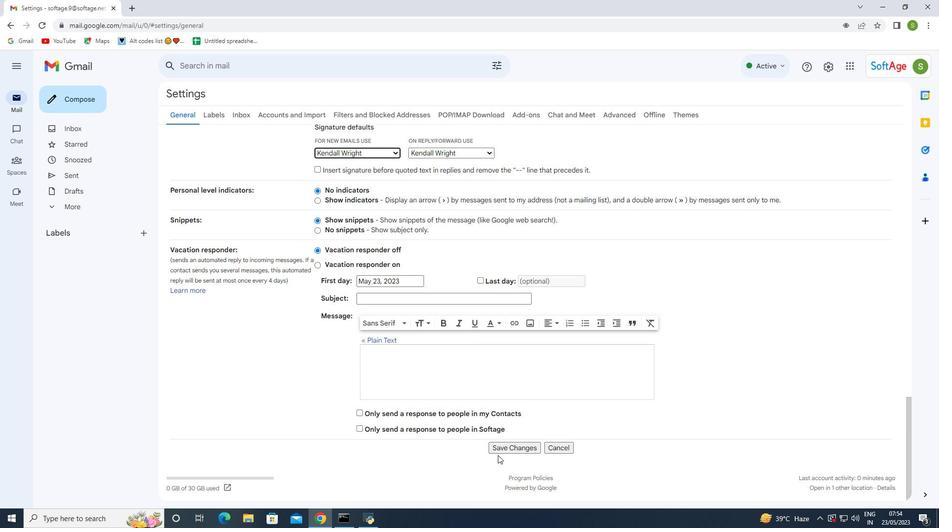 
Action: Mouse moved to (82, 102)
Screenshot: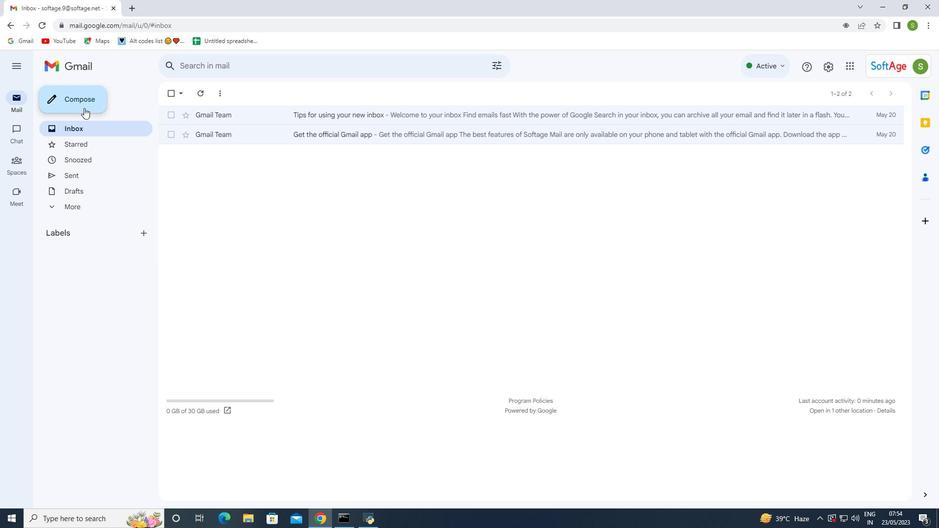 
Action: Mouse pressed left at (82, 102)
Screenshot: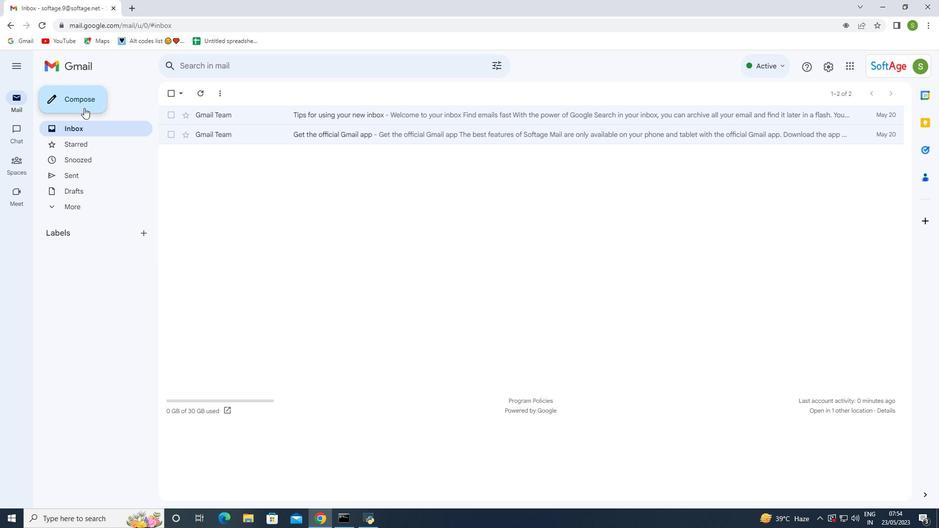
Action: Mouse moved to (632, 239)
Screenshot: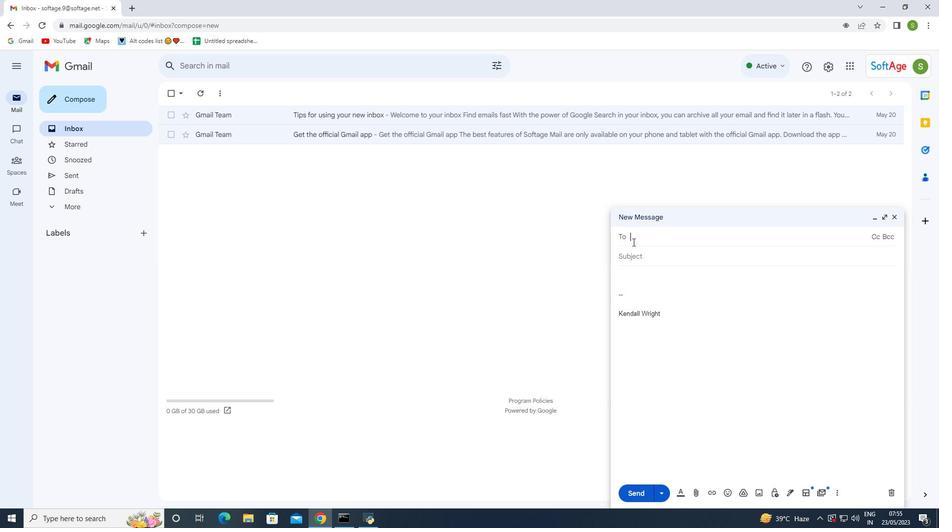 
Action: Mouse pressed left at (632, 239)
Screenshot: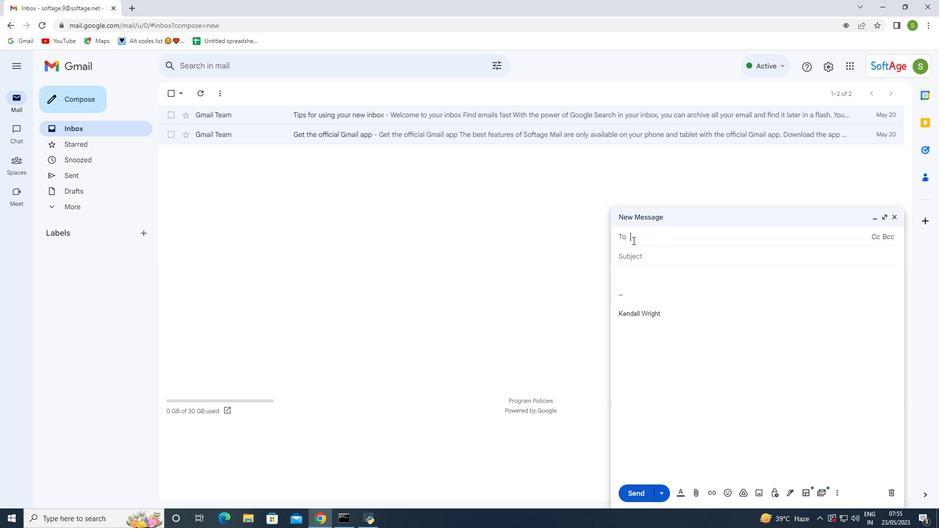 
Action: Key pressed <Key.shift>Feedback<Key.space>on<Key.space>a<Key.space>marketing<Key.space>campaign
Screenshot: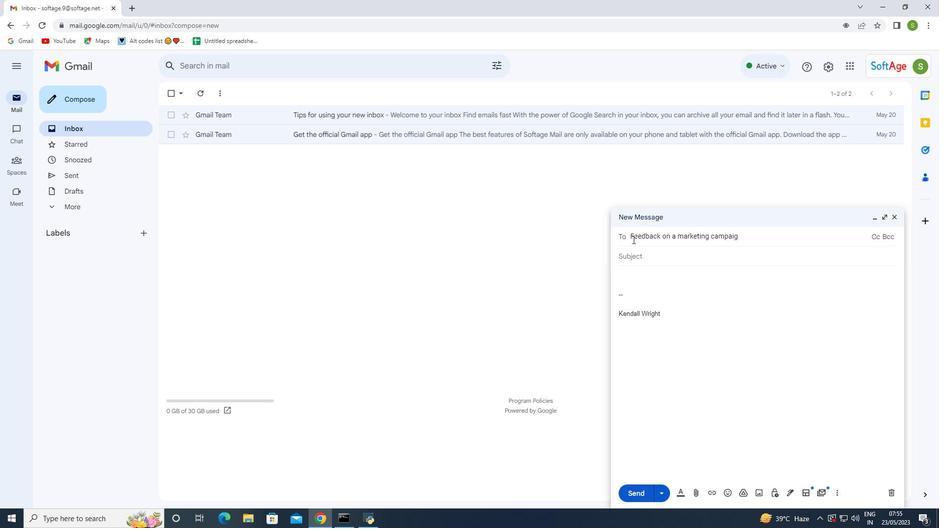 
Action: Mouse moved to (662, 256)
Screenshot: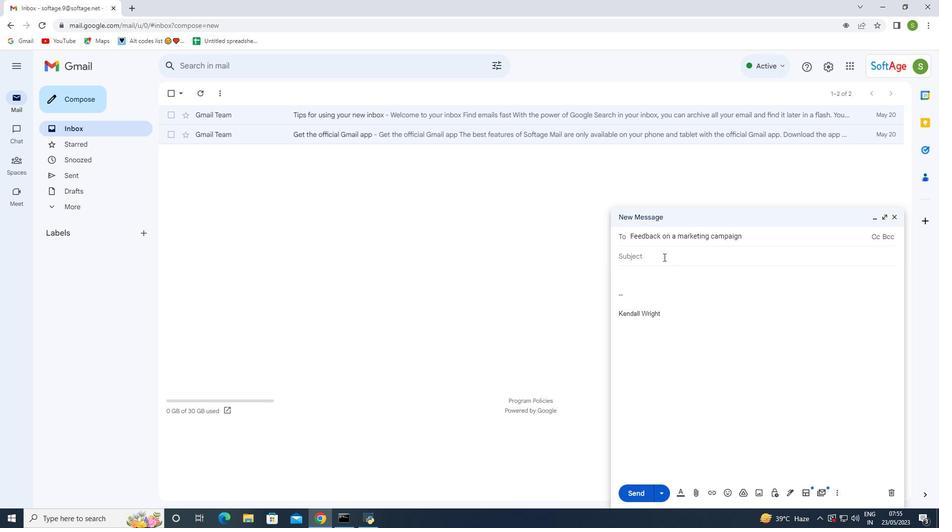
Action: Mouse pressed left at (662, 256)
Screenshot: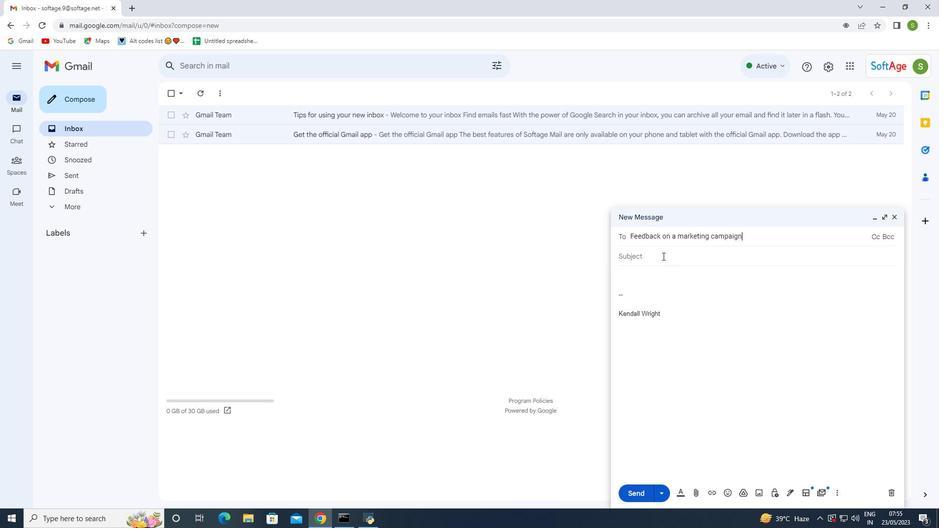 
Action: Mouse moved to (751, 236)
Screenshot: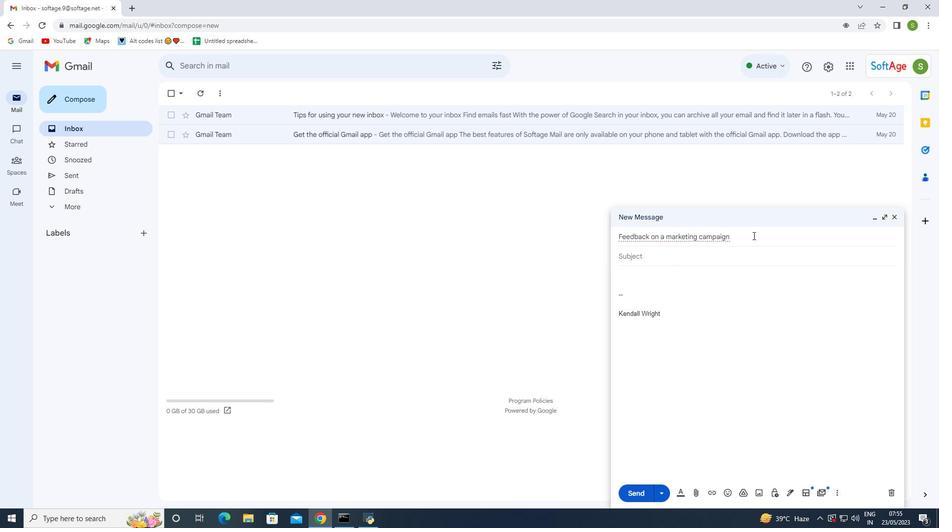 
Action: Mouse pressed left at (751, 236)
Screenshot: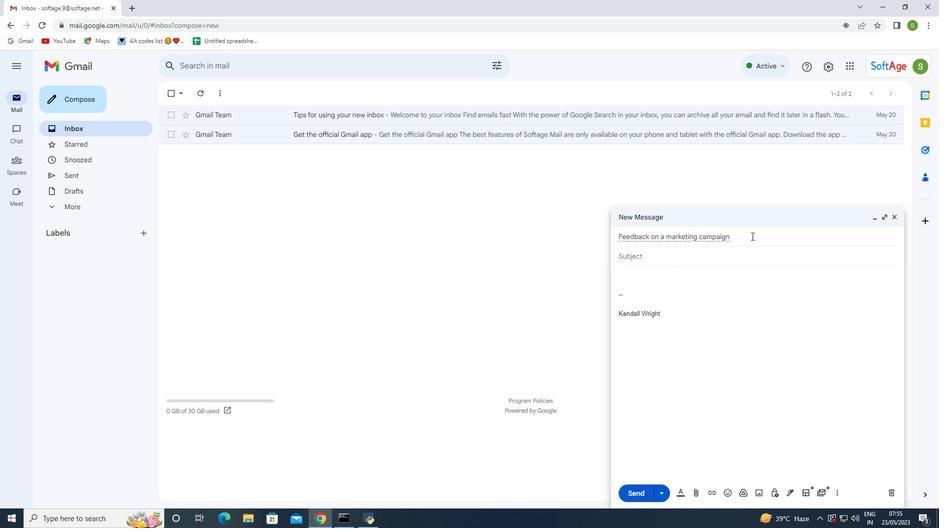 
Action: Mouse moved to (632, 234)
Screenshot: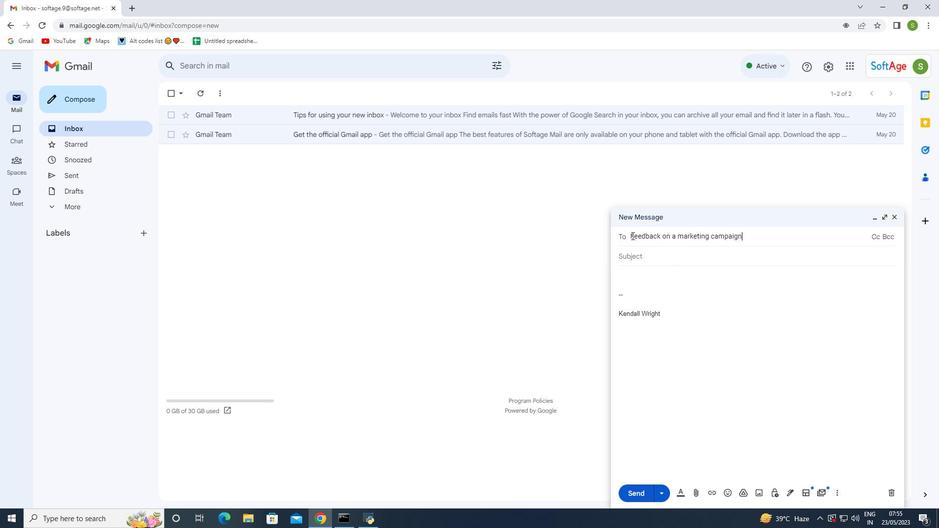 
Action: Mouse pressed left at (632, 234)
Screenshot: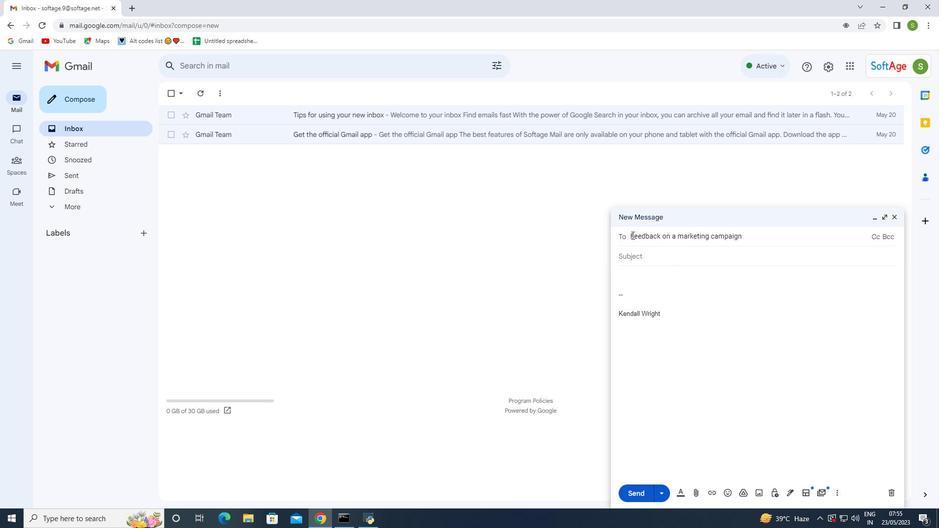 
Action: Mouse moved to (761, 236)
Screenshot: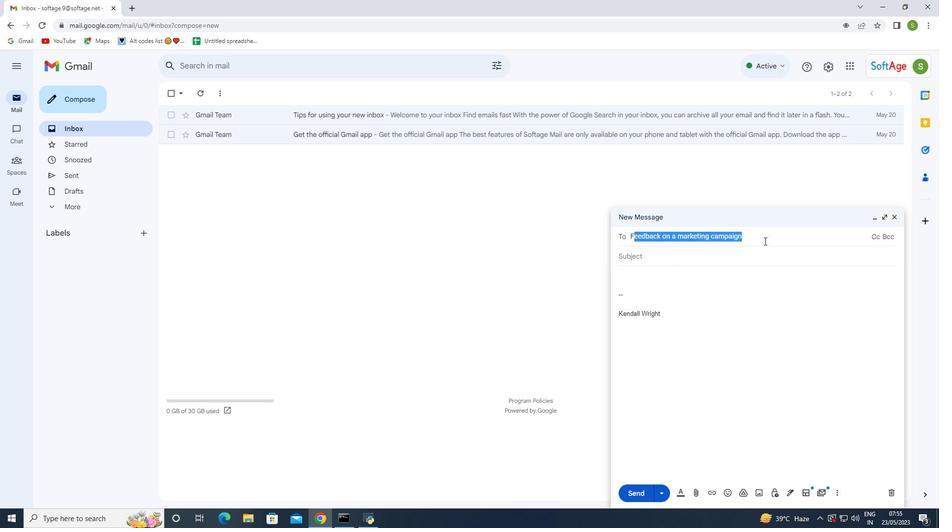 
Action: Mouse pressed left at (761, 236)
Screenshot: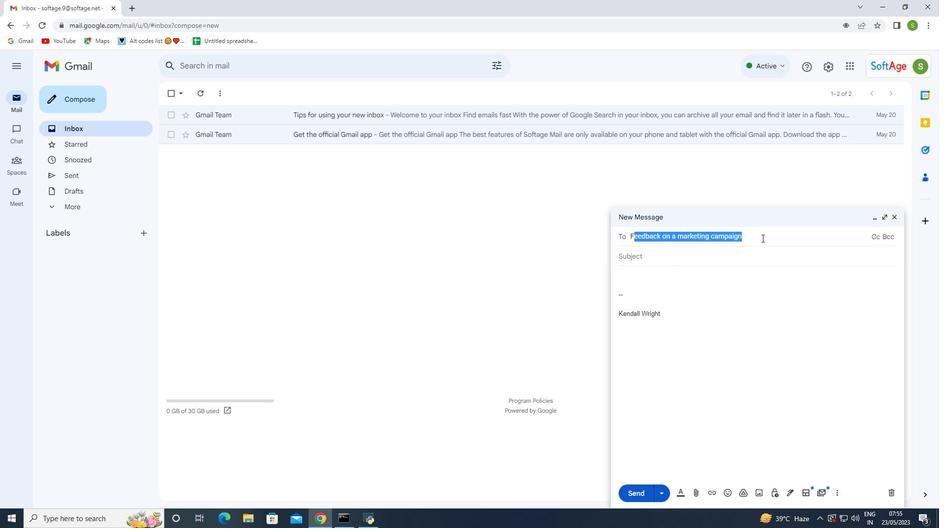 
Action: Mouse moved to (761, 236)
Screenshot: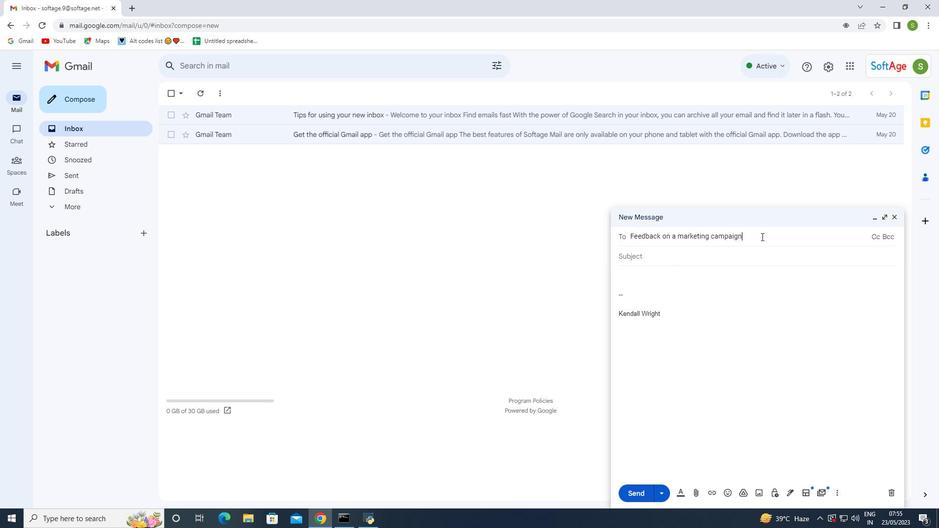 
Action: Mouse pressed left at (761, 236)
Screenshot: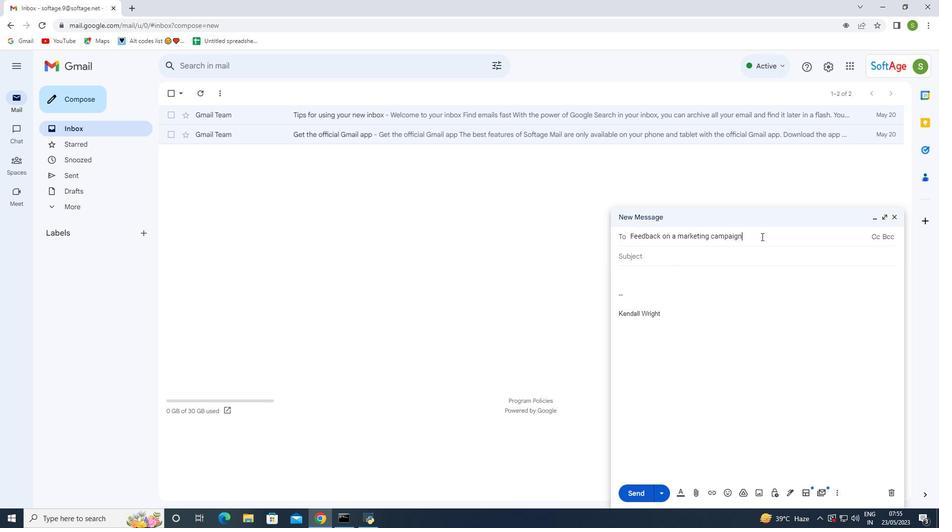 
Action: Mouse moved to (638, 235)
Screenshot: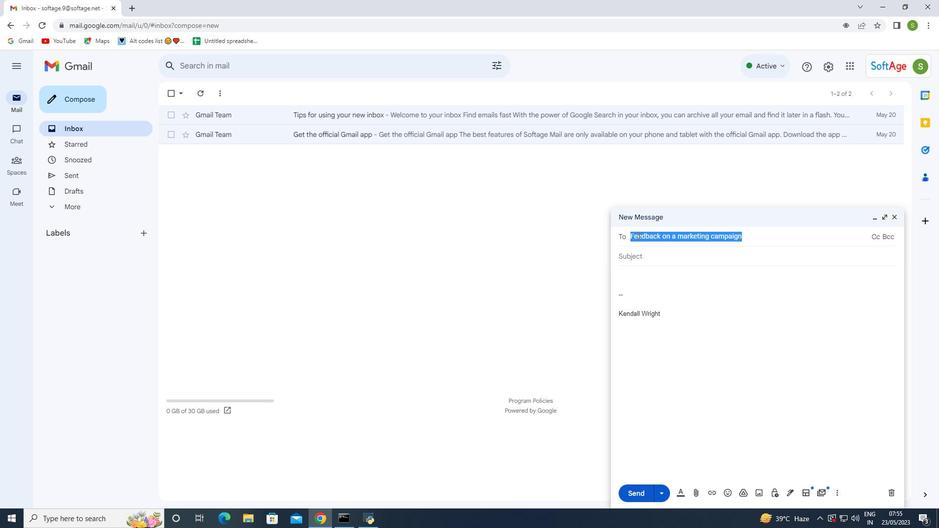 
Action: Key pressed ctrl+C
Screenshot: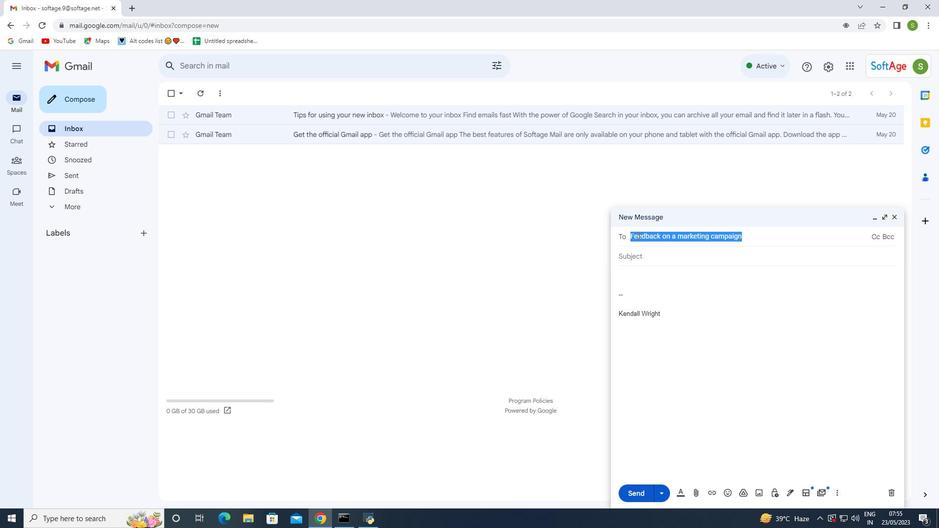 
Action: Mouse moved to (638, 235)
Screenshot: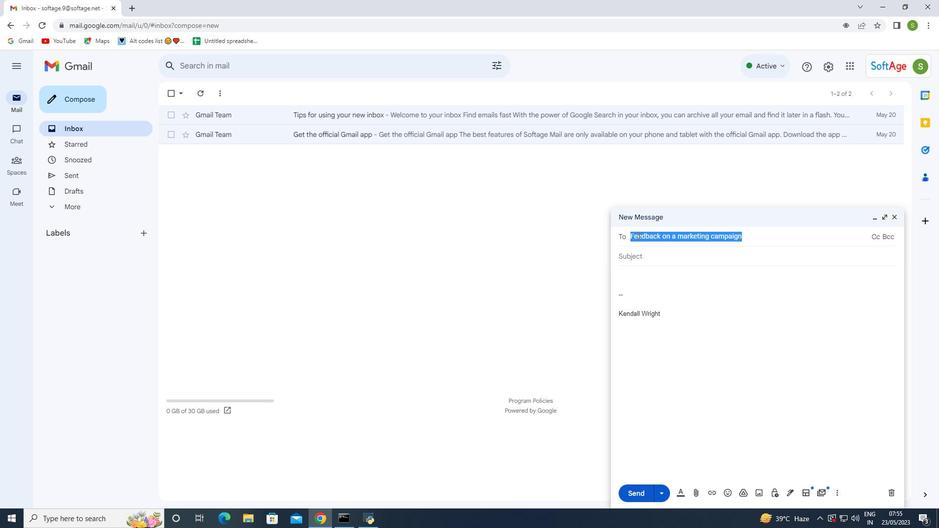 
Action: Key pressed <'\x18'>
Screenshot: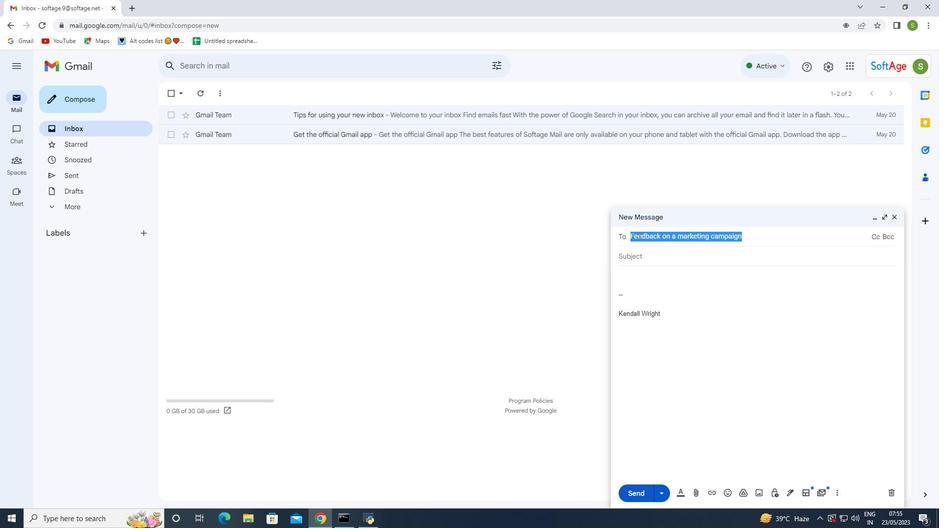 
Action: Mouse moved to (637, 246)
Screenshot: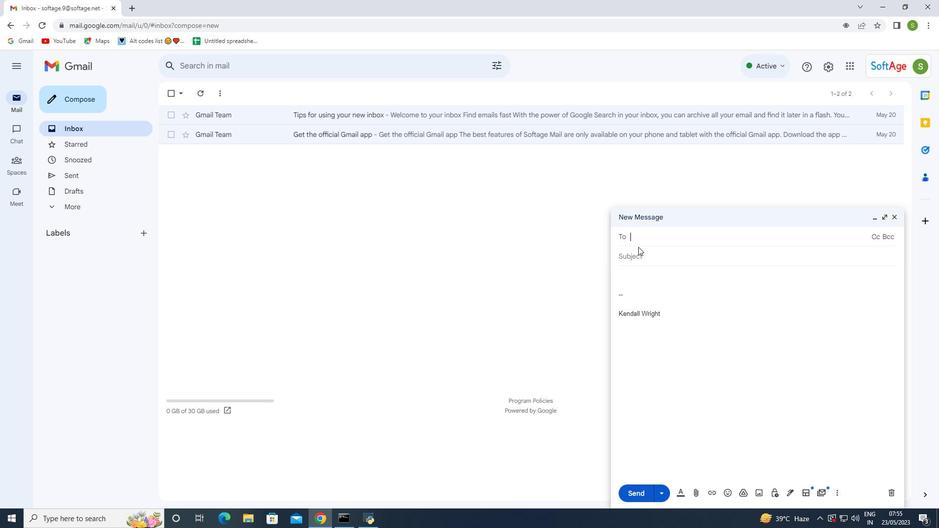 
Action: Mouse pressed left at (637, 246)
Screenshot: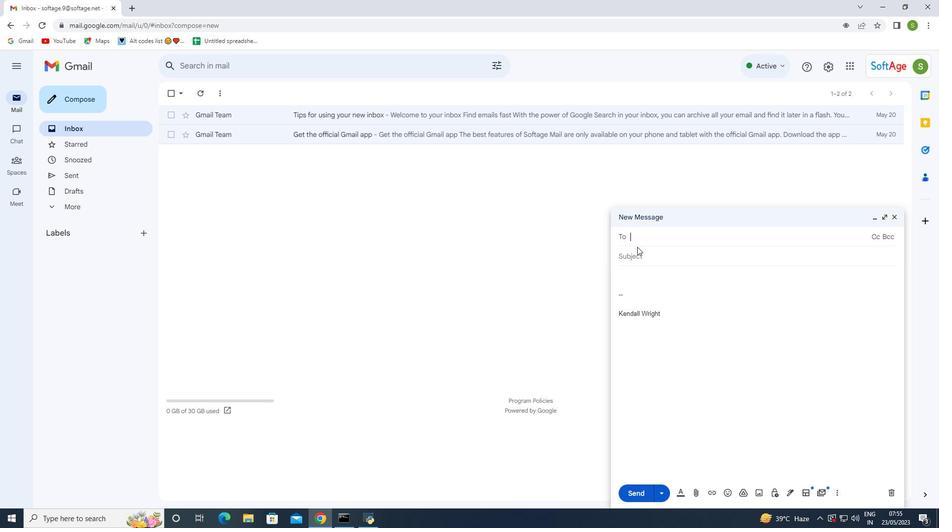 
Action: Mouse moved to (638, 254)
Screenshot: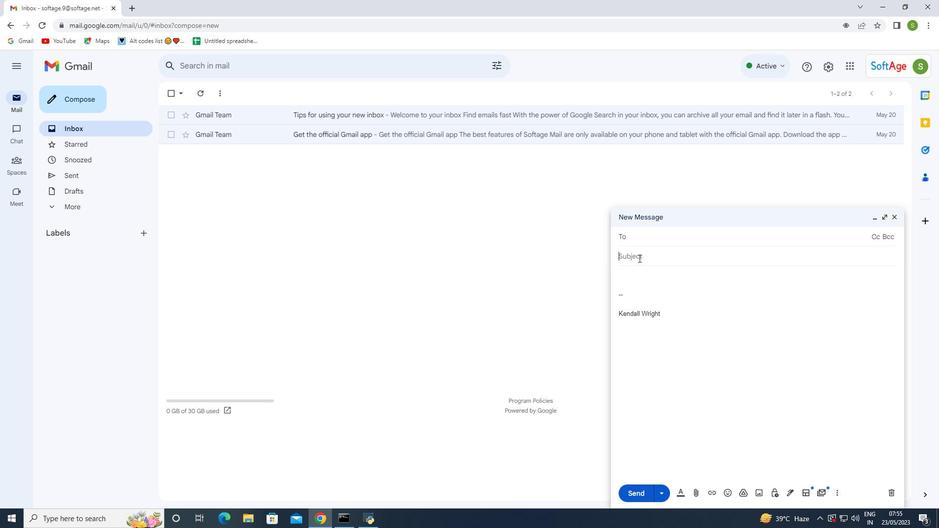 
Action: Mouse pressed left at (638, 254)
Screenshot: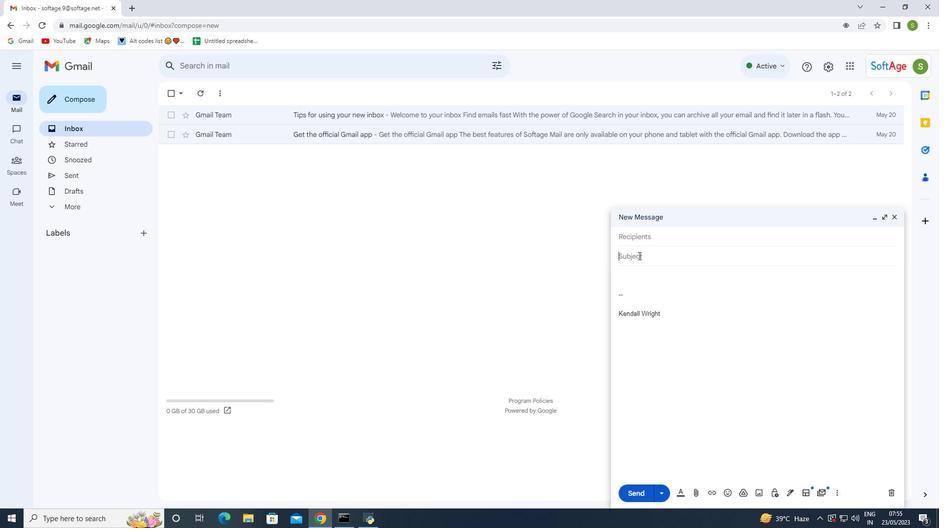 
Action: Mouse moved to (638, 254)
Screenshot: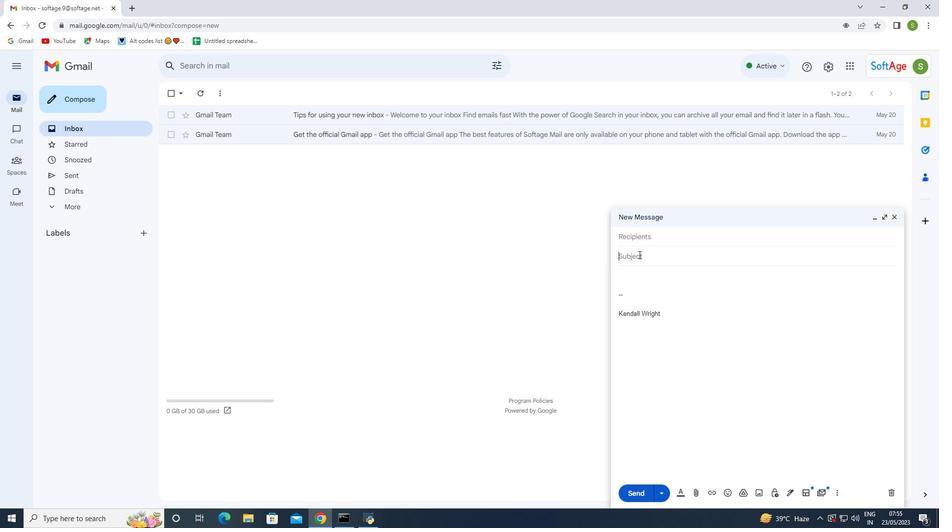 
Action: Key pressed ctrl+V
Screenshot: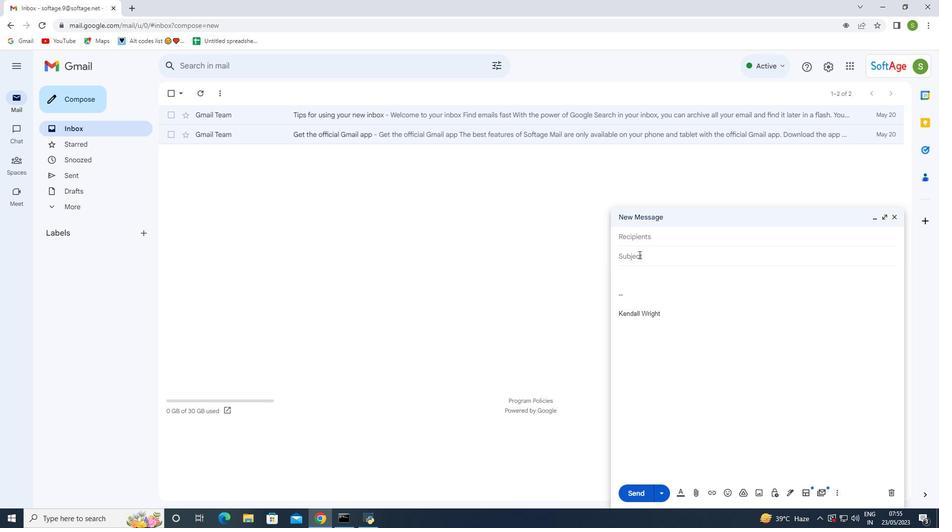 
Action: Mouse moved to (653, 284)
Screenshot: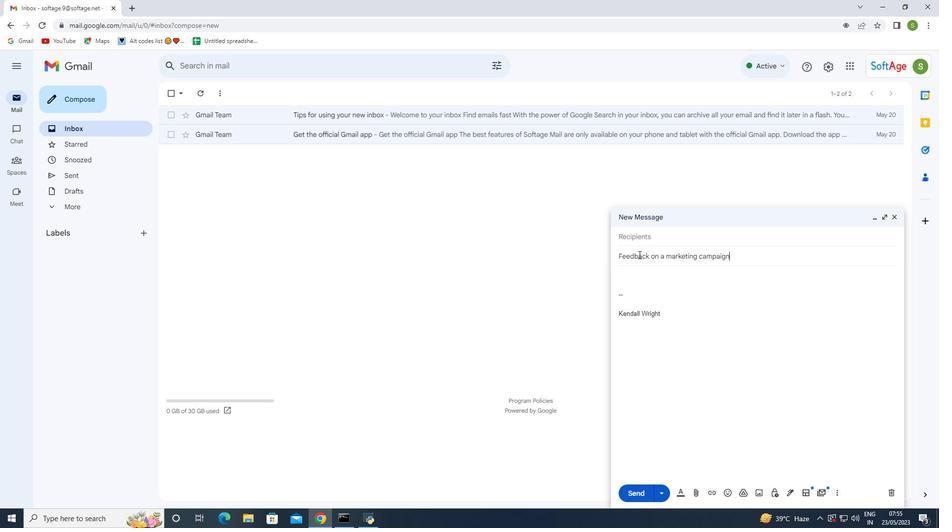 
Action: Mouse pressed left at (653, 284)
Screenshot: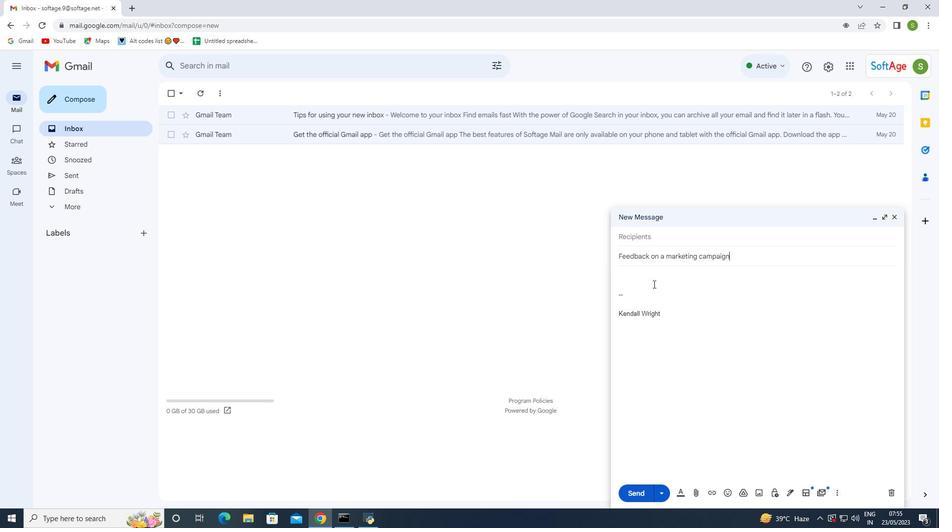 
Action: Mouse moved to (641, 235)
Screenshot: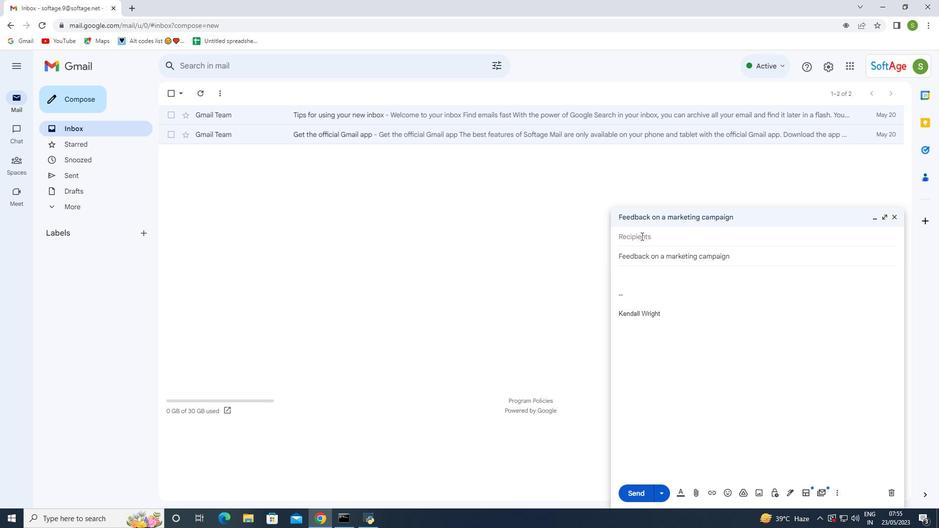 
Action: Mouse pressed left at (641, 235)
Screenshot: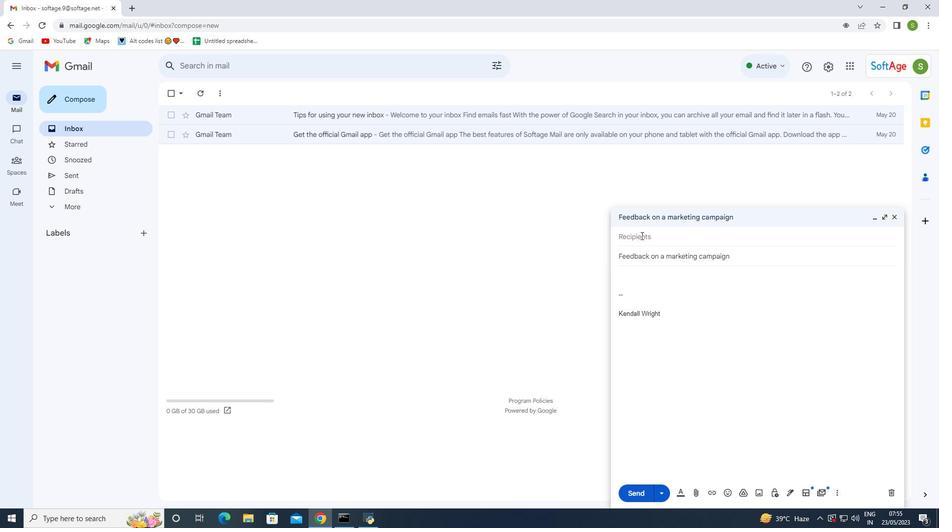 
Action: Mouse moved to (641, 235)
Screenshot: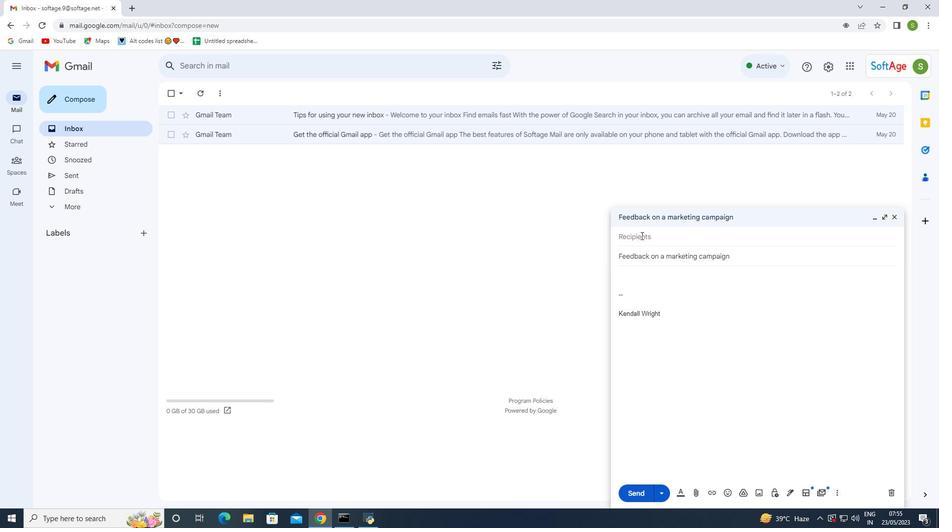 
Action: Key pressed softage.8<Key.shift>@softage.net
Screenshot: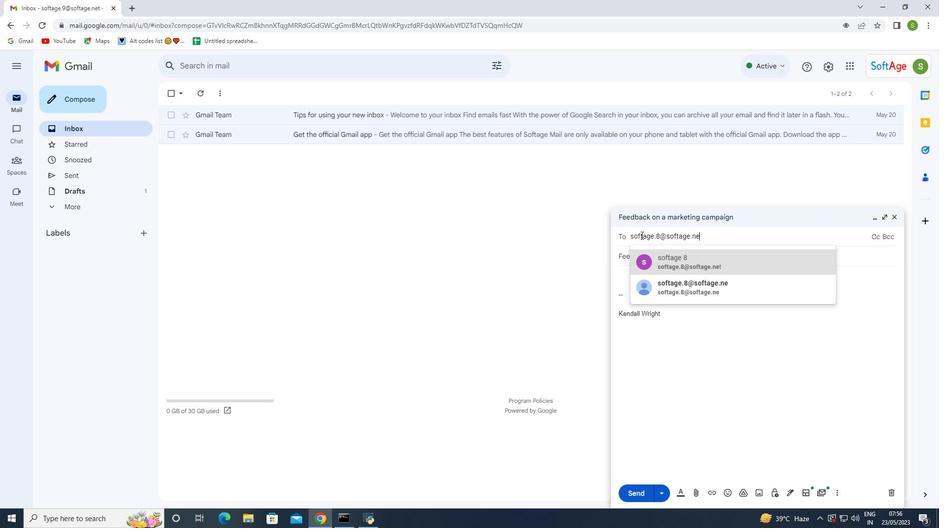 
Action: Mouse moved to (675, 269)
Screenshot: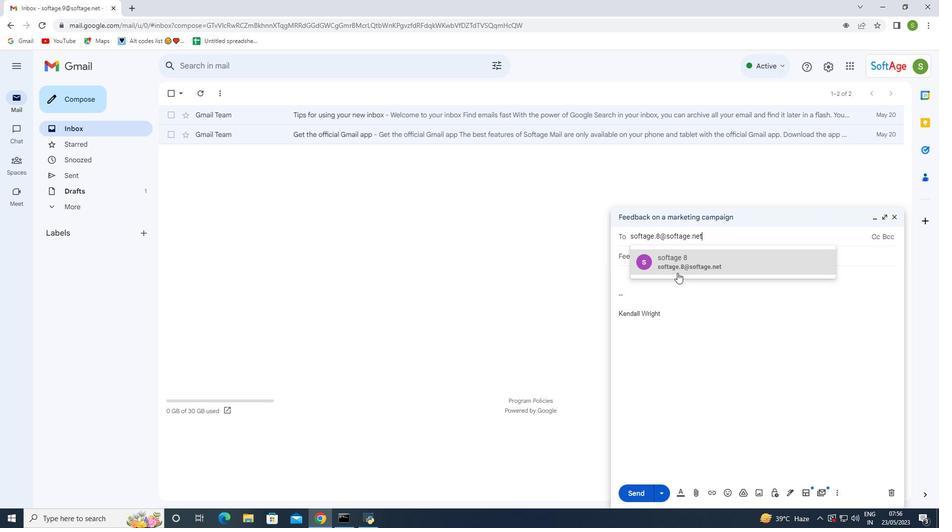 
Action: Mouse pressed left at (675, 269)
Screenshot: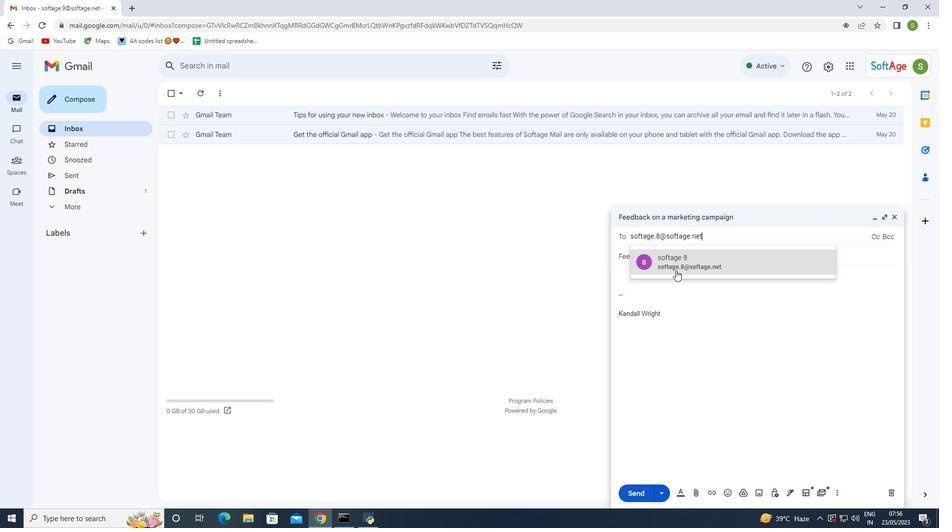 
Action: Mouse moved to (634, 307)
Screenshot: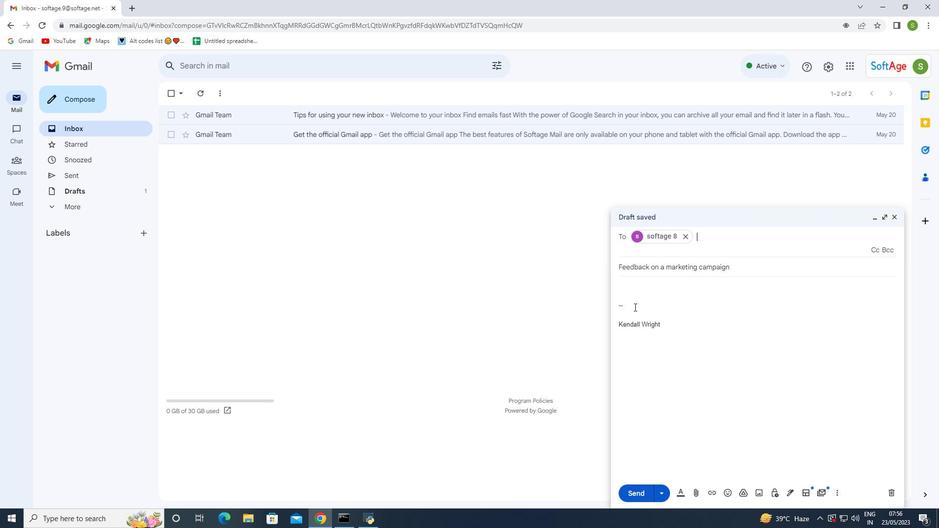
Action: Mouse pressed left at (634, 307)
Screenshot: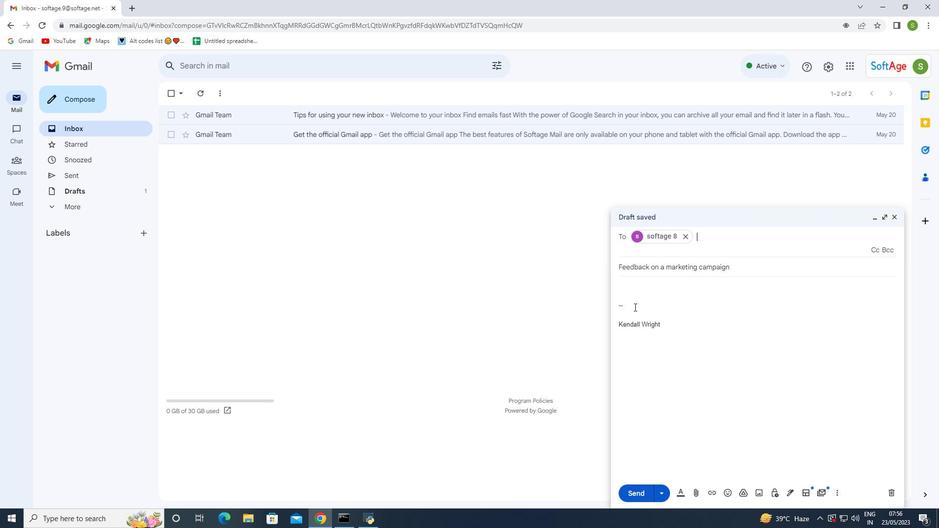 
Action: Mouse moved to (632, 308)
Screenshot: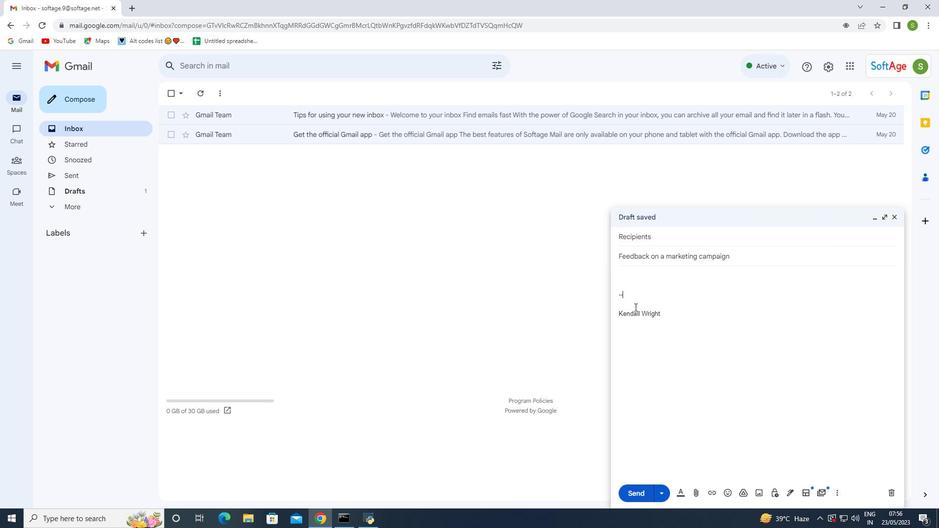 
Action: Key pressed <Key.backspace><Key.backspace><Key.backspace><Key.backspace><Key.enter><Key.shift>I<Key.space>would<Key.space>appreciate<Key.space>it<Key.space>if<Key.space>you<Key.space>x<Key.backspace>could<Key.space>provide<Key.space>me<Key.space>with<Key.space>an<Key.space>update<Key.space>on<Key.space>the<Key.space>status<Key.space>of<Key.space>the<Key.space>project.
Screenshot: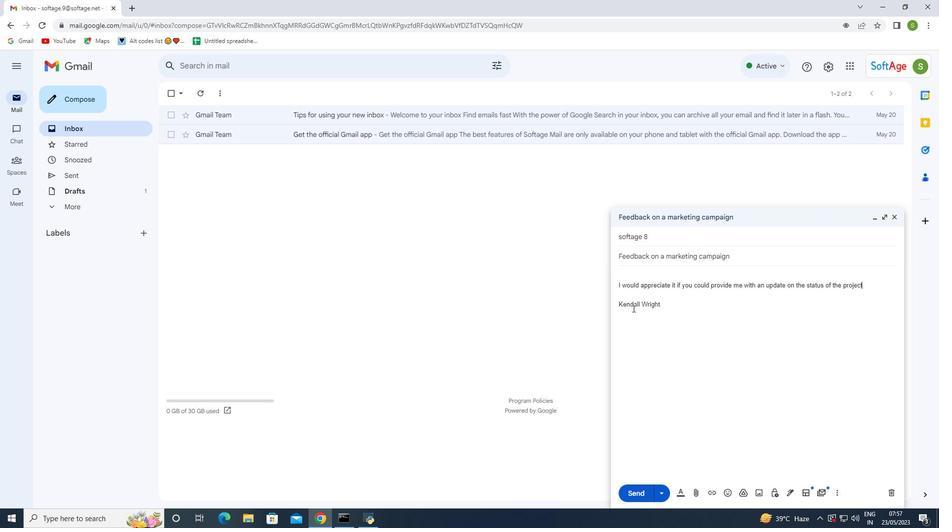 
Action: Mouse moved to (650, 493)
Screenshot: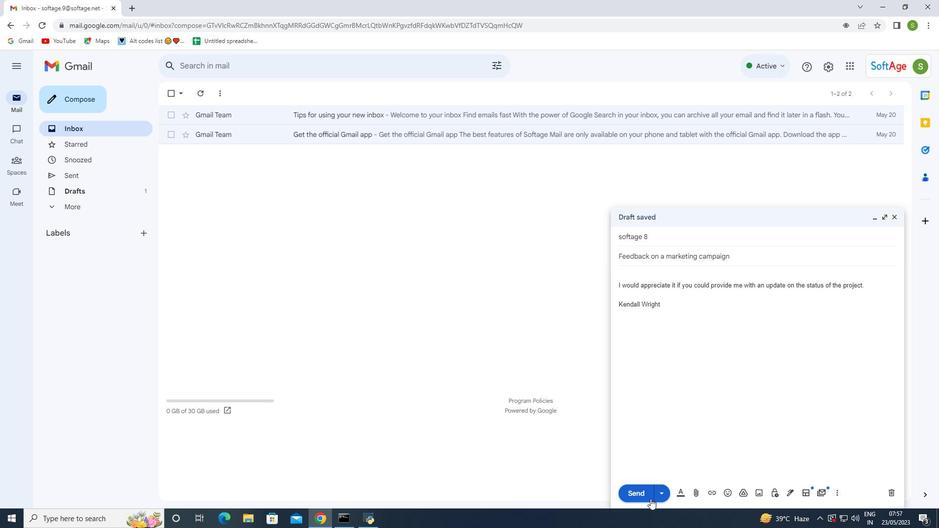 
Action: Mouse pressed left at (650, 493)
Screenshot: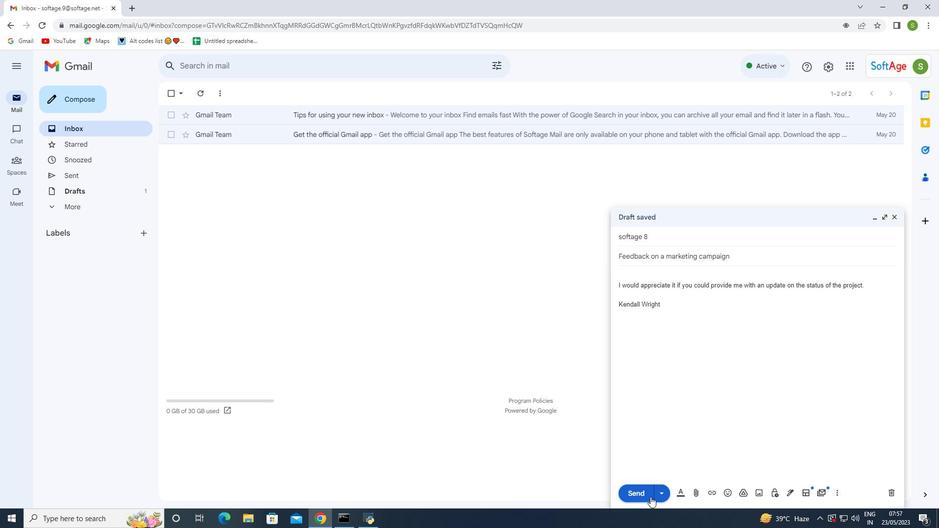 
Action: Mouse moved to (67, 174)
Screenshot: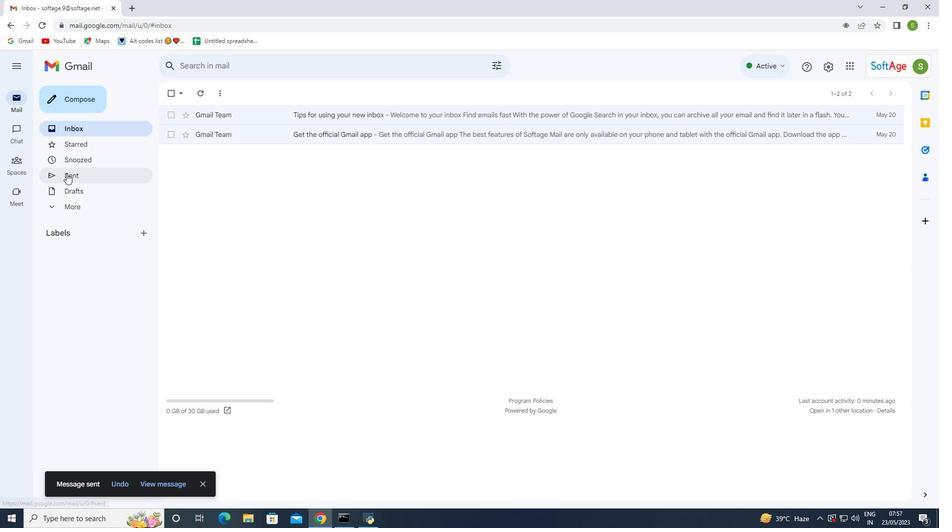 
Action: Mouse pressed left at (67, 174)
Screenshot: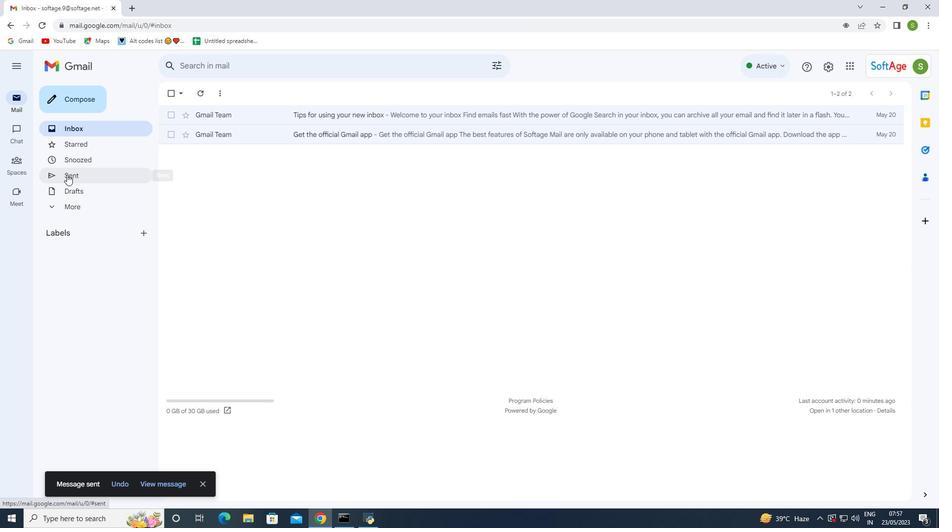 
Action: Mouse moved to (172, 142)
Screenshot: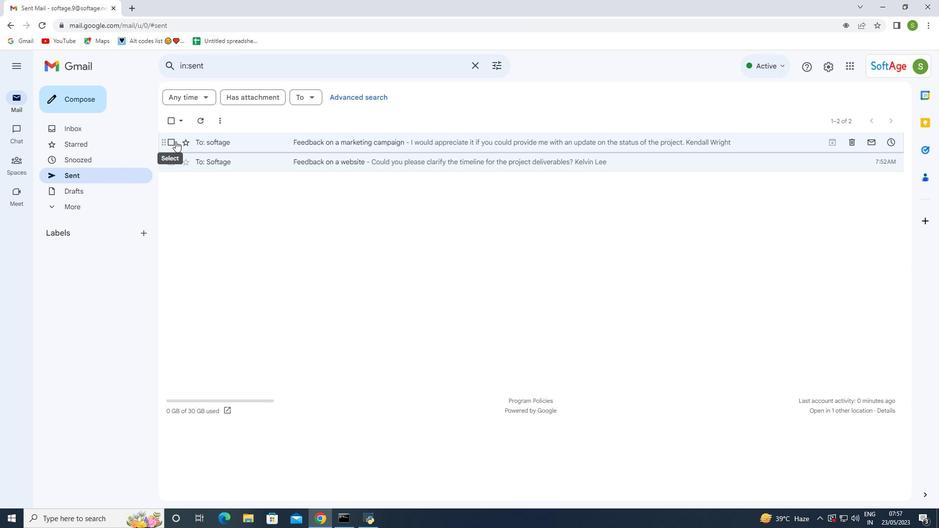 
Action: Mouse pressed left at (172, 142)
Screenshot: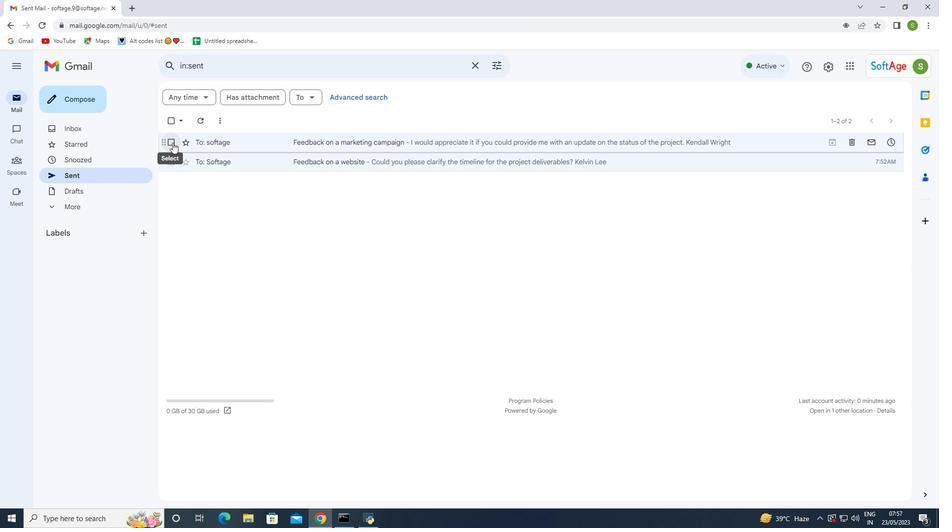 
Action: Mouse moved to (280, 142)
Screenshot: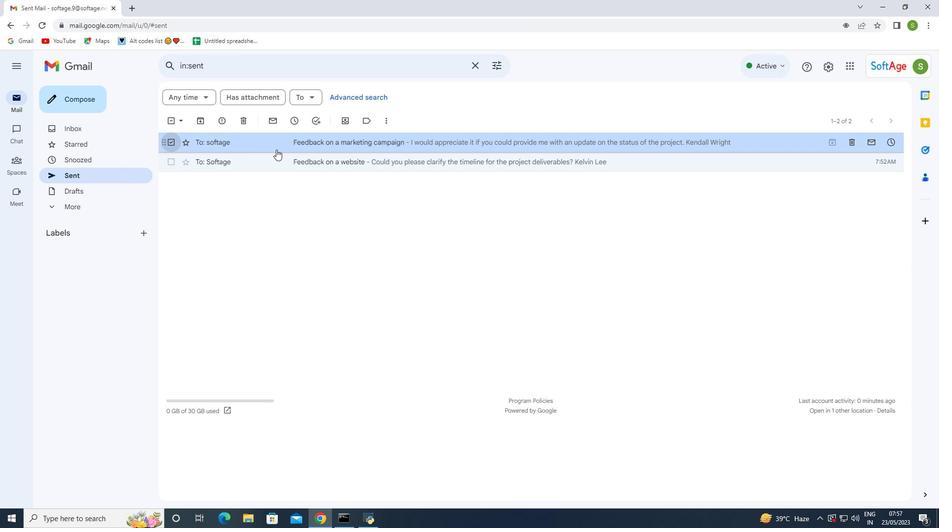 
Action: Mouse pressed right at (280, 142)
Screenshot: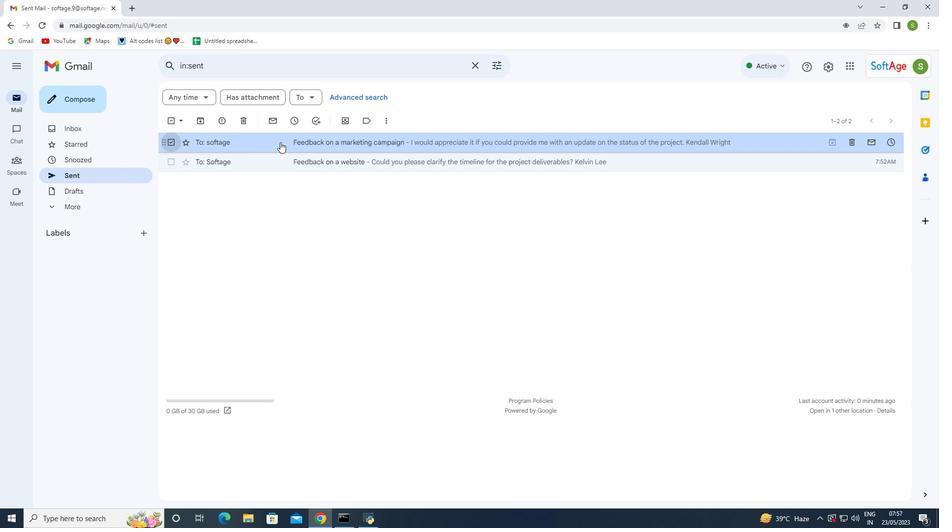 
Action: Mouse moved to (433, 465)
Screenshot: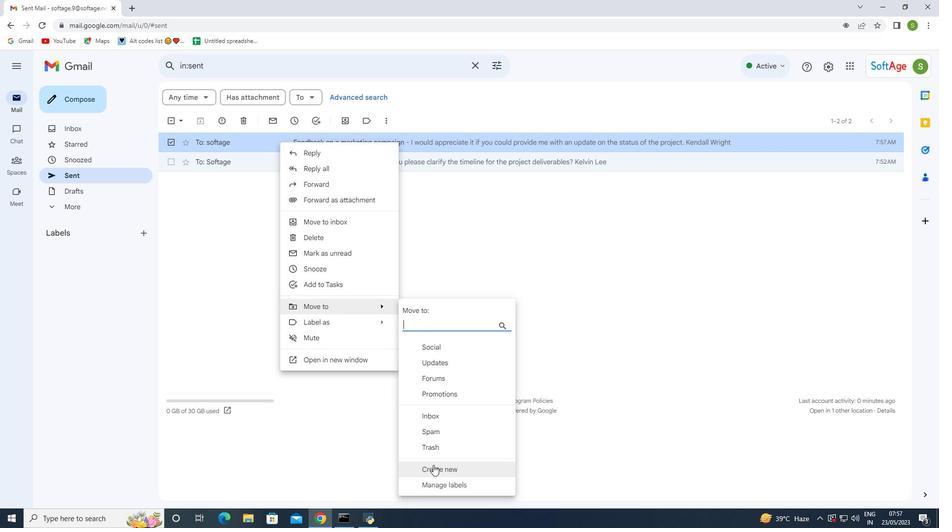 
Action: Mouse pressed left at (433, 465)
Screenshot: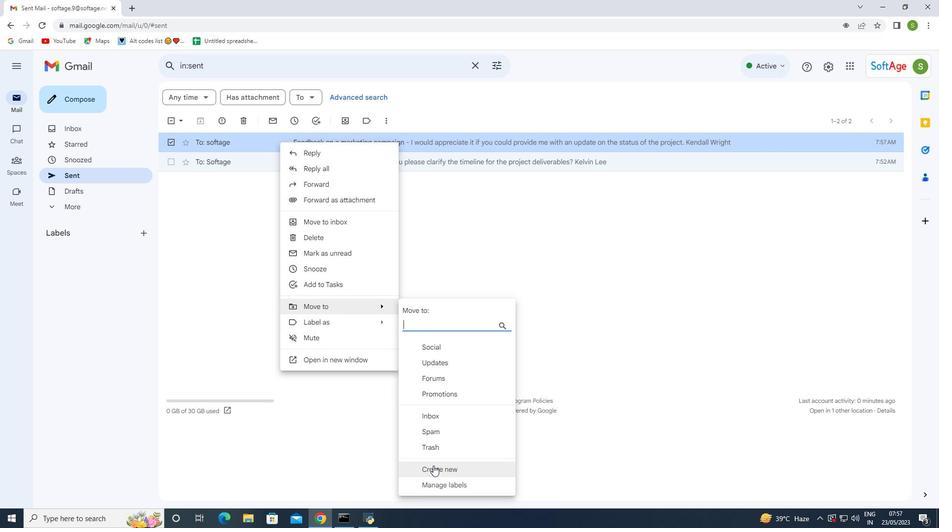 
Action: Mouse moved to (402, 268)
Screenshot: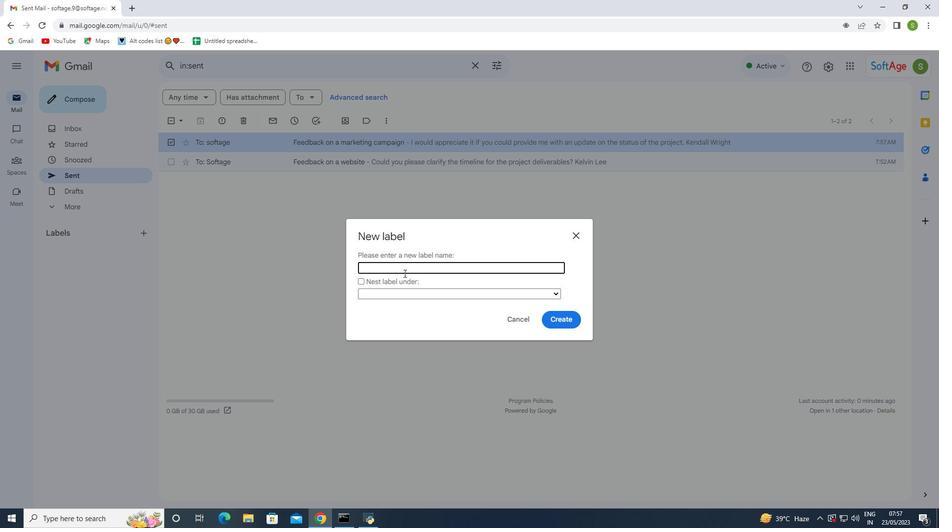 
Action: Mouse pressed left at (402, 268)
Screenshot: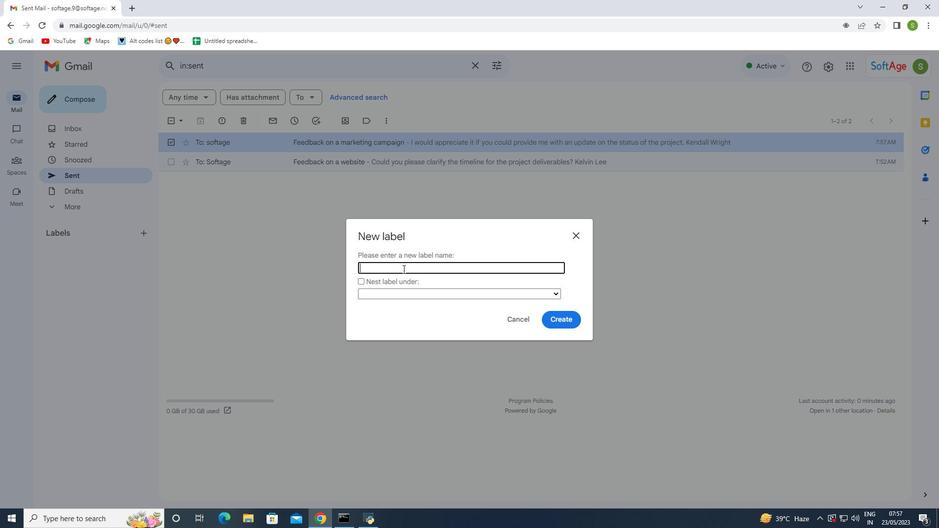 
Action: Key pressed <Key.shift><Key.shift><Key.shift><Key.shift><Key.shift><Key.shift><Key.shift><Key.shift><Key.shift><Key.shift><Key.shift><Key.shift><Key.shift><Key.shift><Key.shift><Key.shift>Research<Key.space>and<Key.space>dec<Key.backspace>velopment
Screenshot: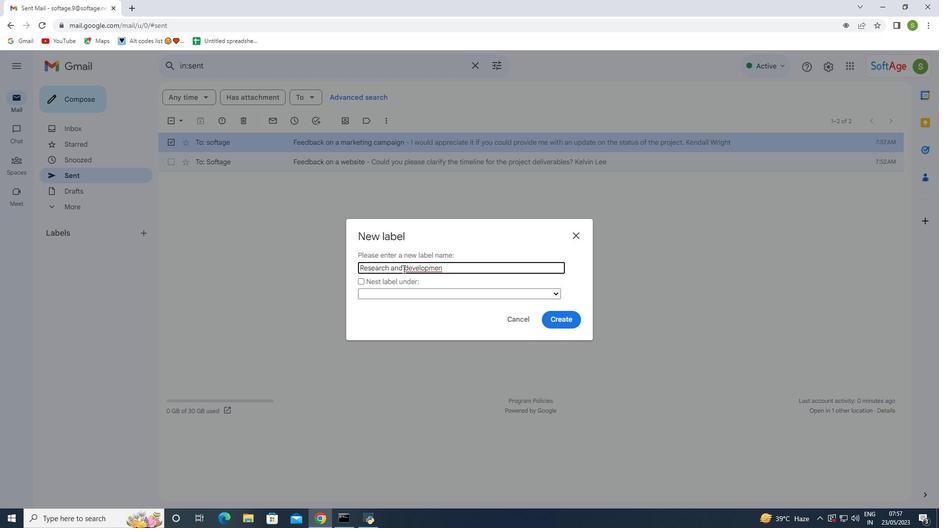 
Action: Mouse moved to (559, 314)
Screenshot: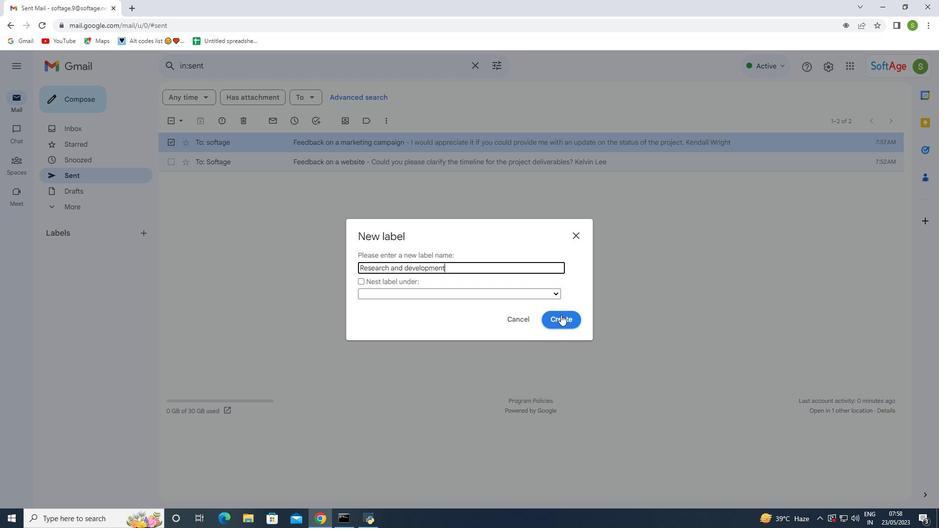 
Action: Mouse pressed left at (559, 314)
Screenshot: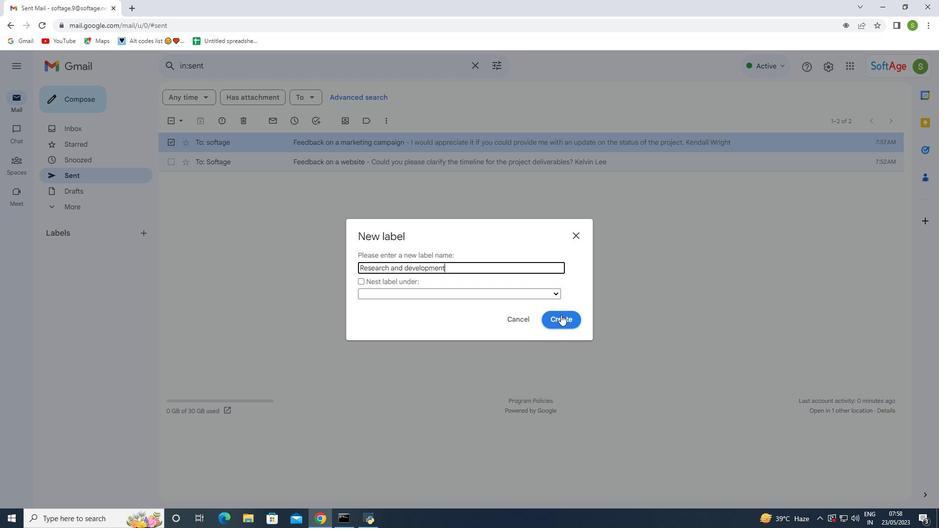 
Action: Mouse moved to (150, 247)
Screenshot: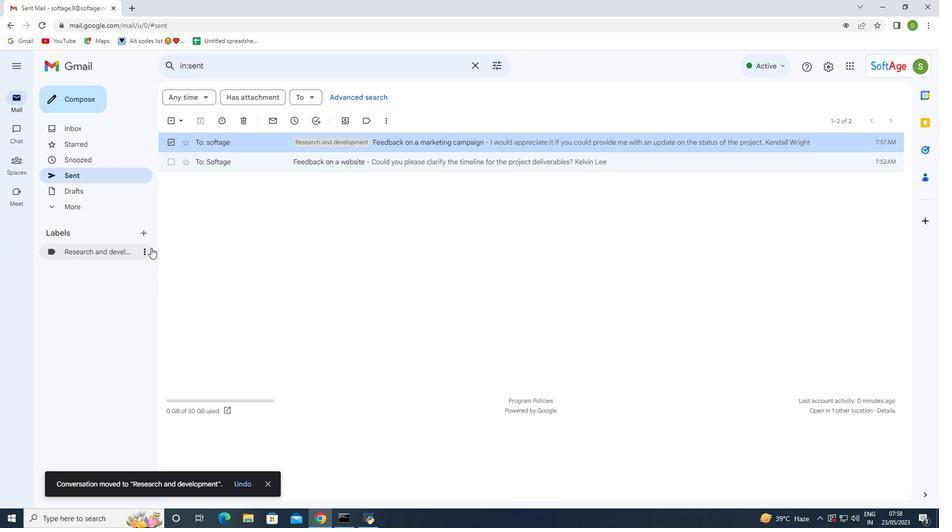 
Action: Mouse pressed left at (150, 247)
Screenshot: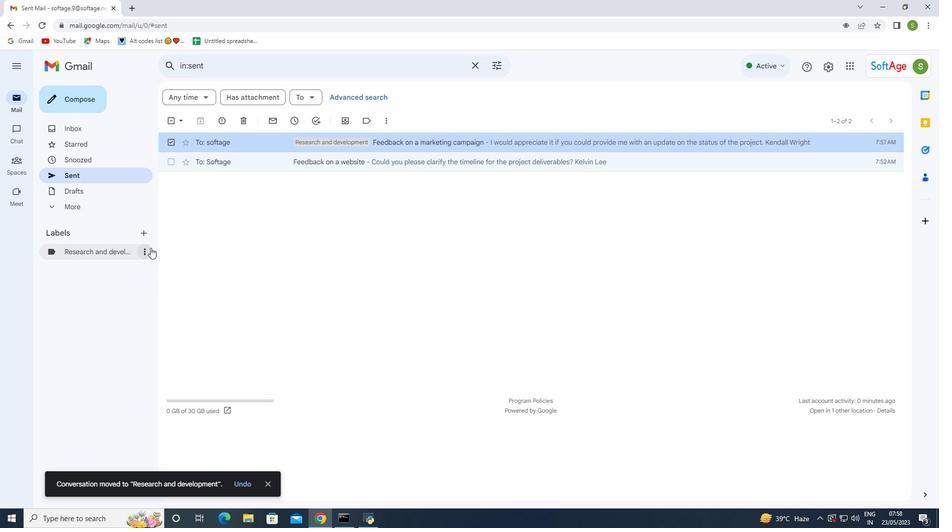 
Action: Mouse moved to (289, 285)
Screenshot: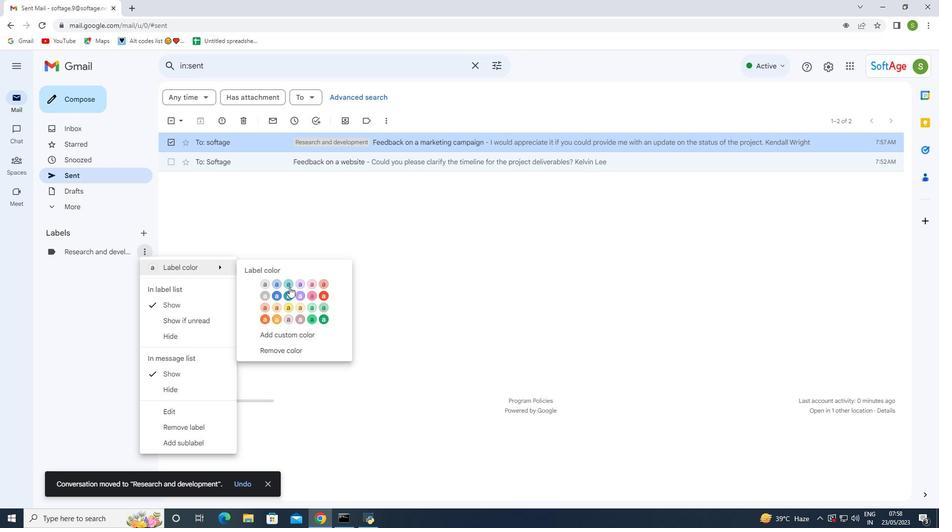 
Action: Mouse pressed left at (289, 285)
Screenshot: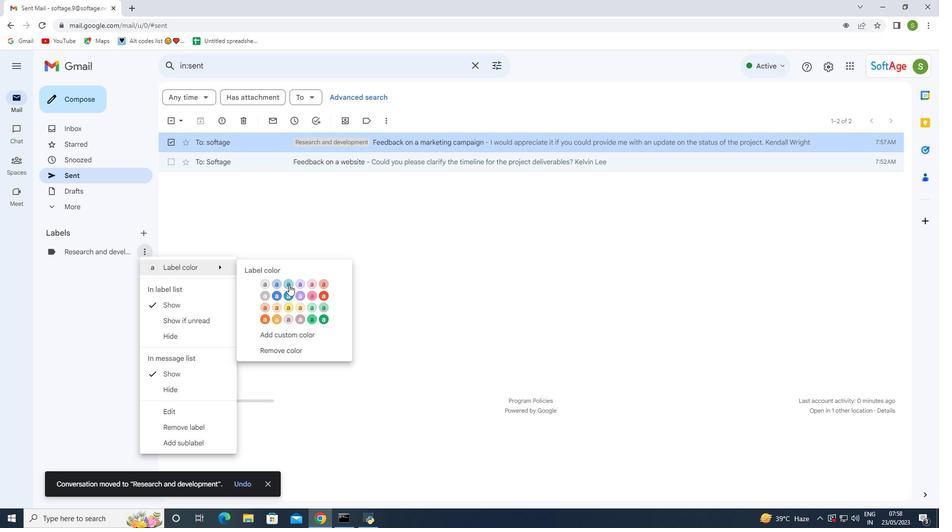
Action: Mouse moved to (113, 248)
Screenshot: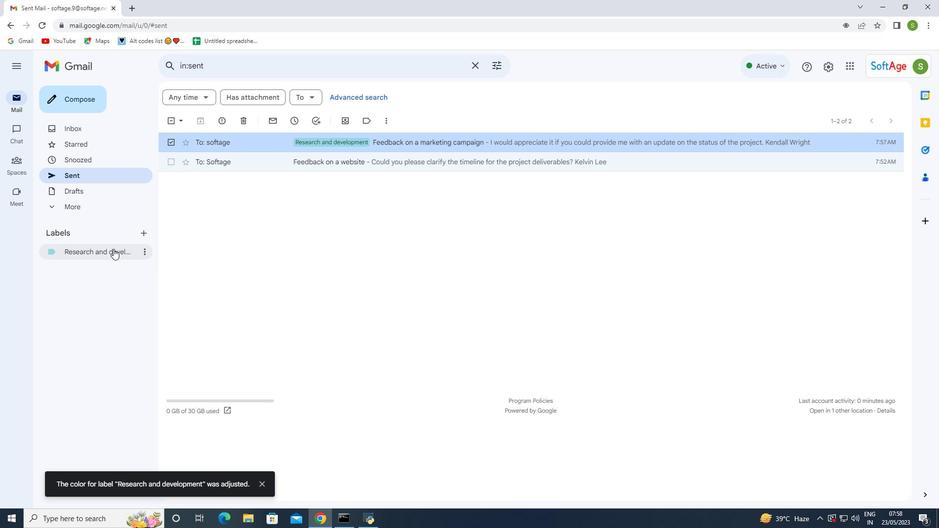 
Action: Mouse pressed left at (113, 248)
Screenshot: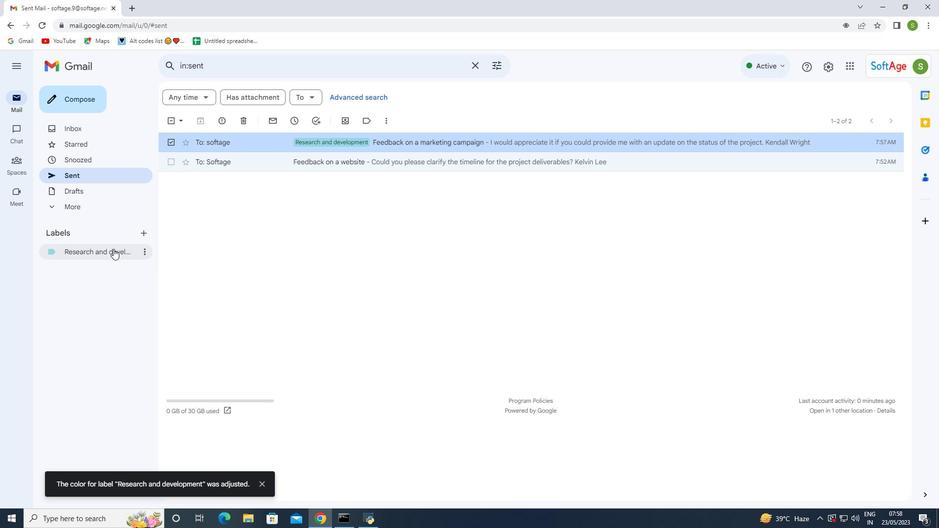 
Action: Mouse pressed left at (113, 248)
Screenshot: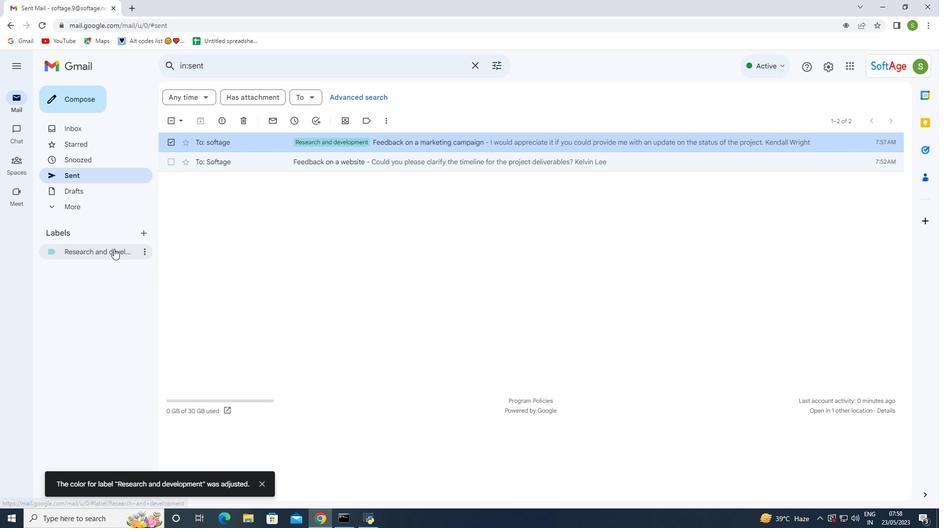 
Action: Mouse moved to (261, 140)
Screenshot: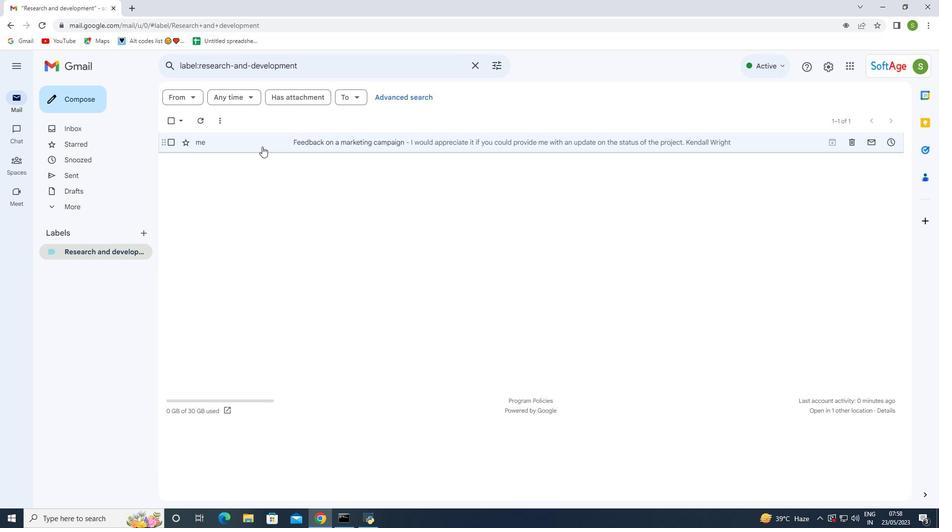 
Action: Mouse pressed left at (261, 140)
Screenshot: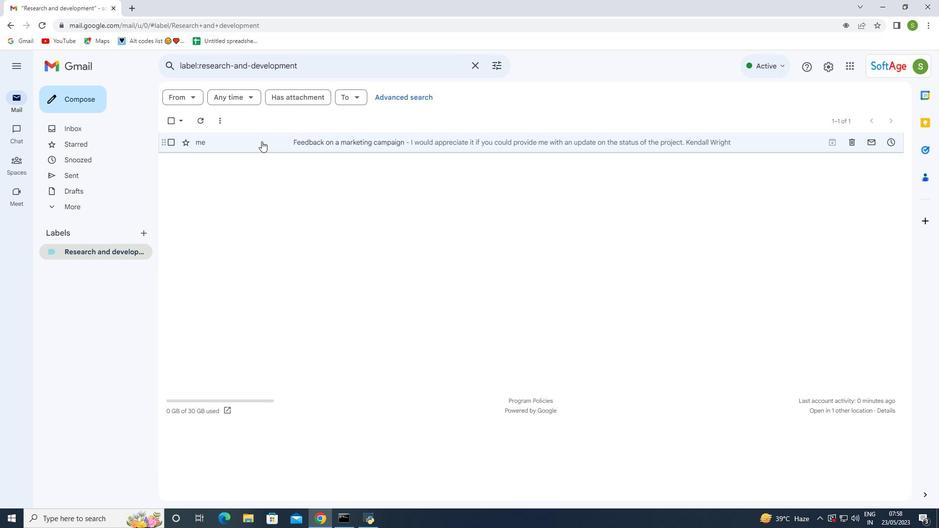 
Action: Mouse pressed left at (261, 140)
Screenshot: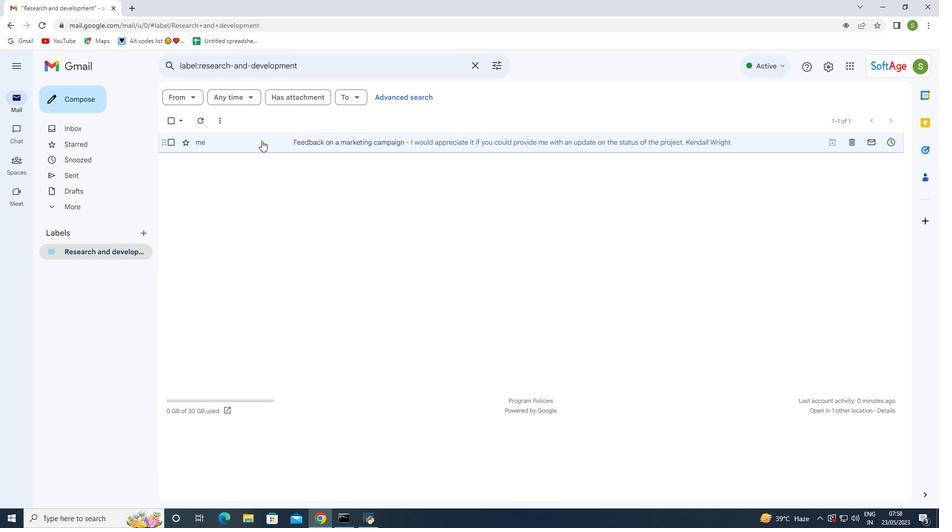 
Action: Mouse moved to (429, 142)
Screenshot: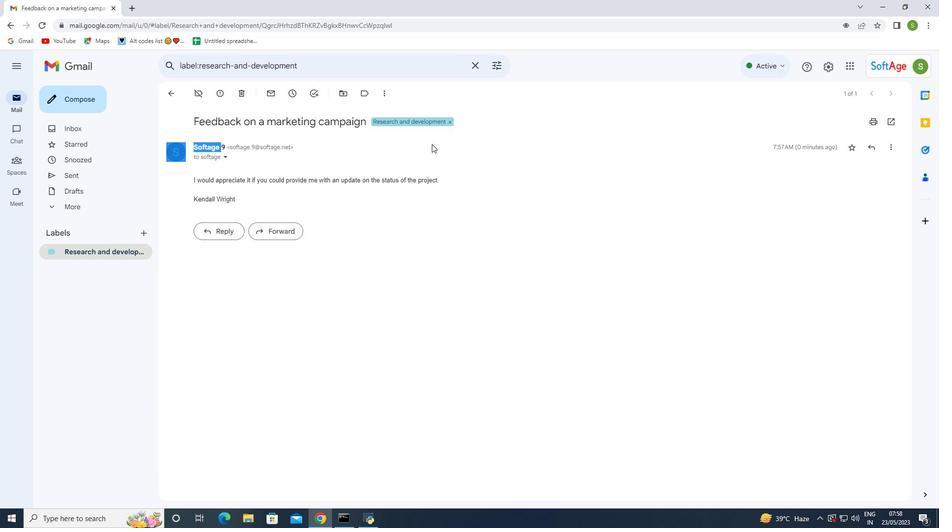 
Action: Mouse pressed left at (429, 142)
Screenshot: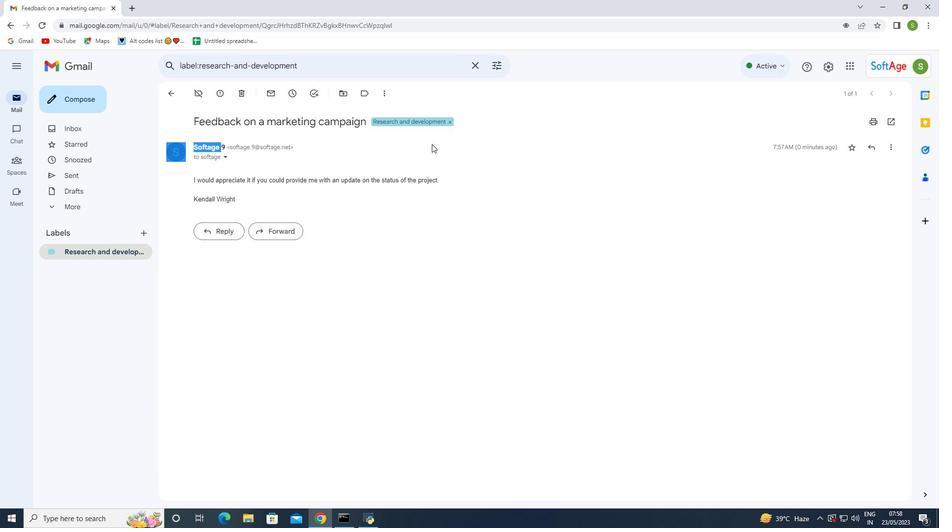 
Action: Mouse moved to (474, 169)
Screenshot: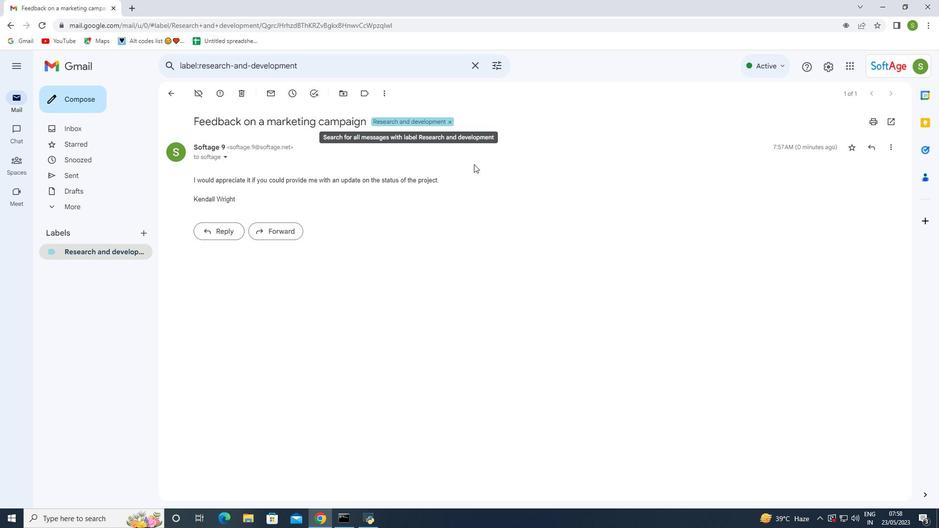 
Action: Mouse pressed left at (474, 169)
Screenshot: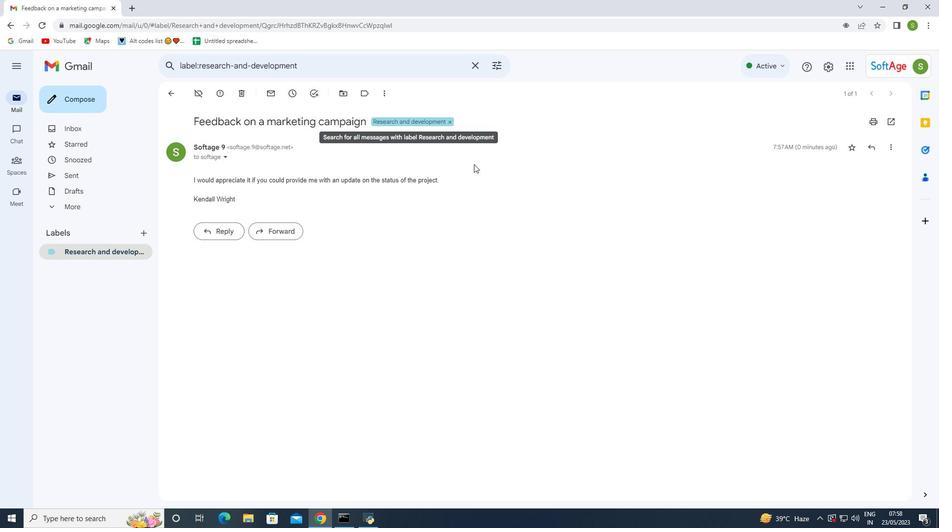 
Action: Mouse moved to (153, 44)
Screenshot: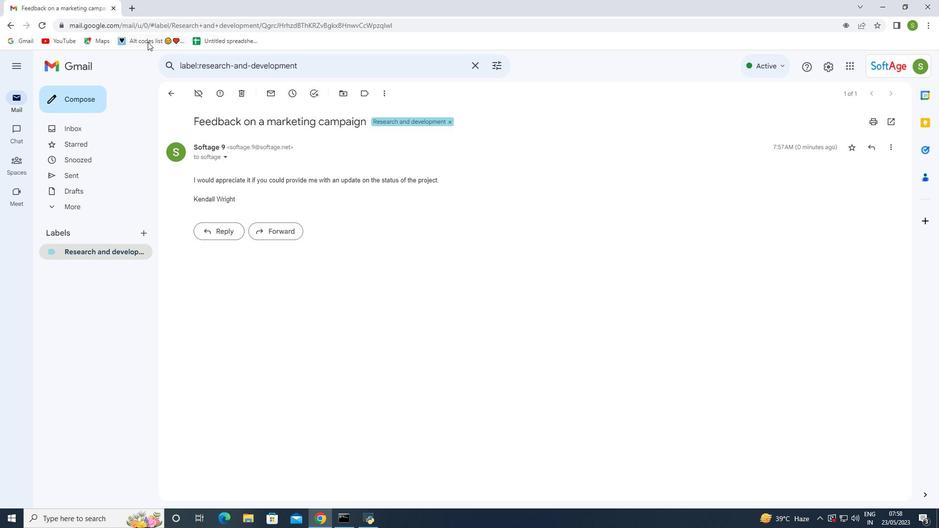 
